 Task: Find a guest house in Mae Chan, Thailand for 6 guests from 7th to 15th July, with 3 bedrooms and a price range of ₹15,000 to ₹20,000.
Action: Mouse moved to (526, 113)
Screenshot: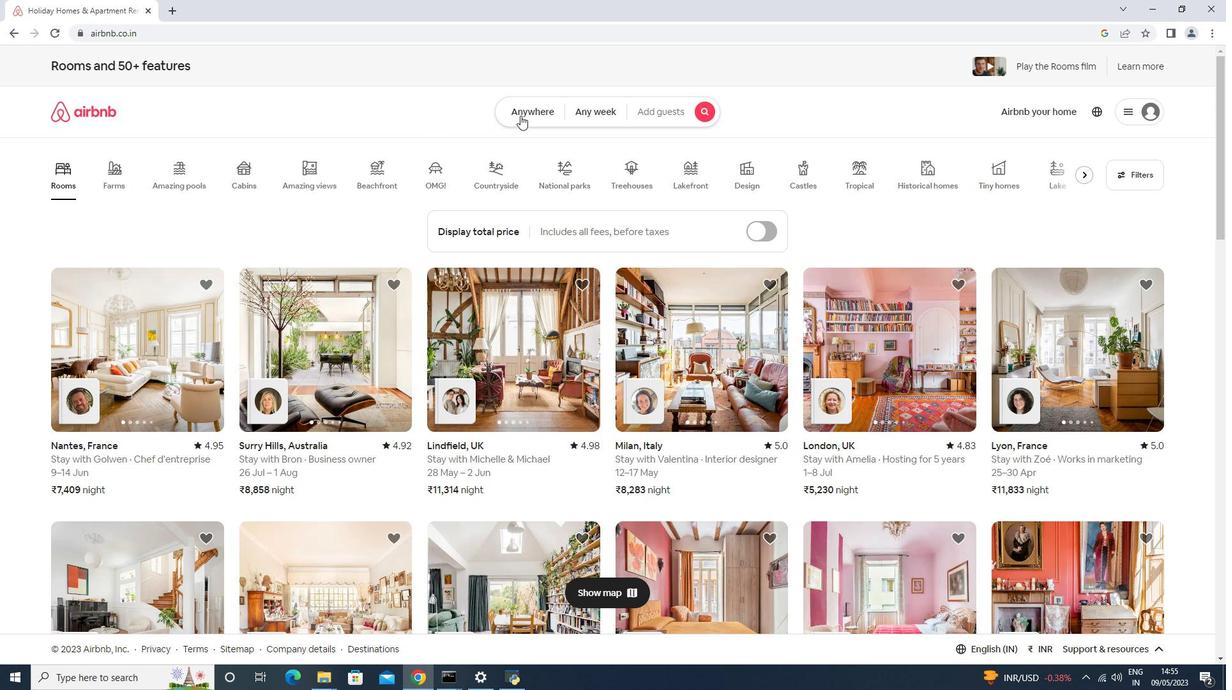 
Action: Mouse pressed left at (526, 113)
Screenshot: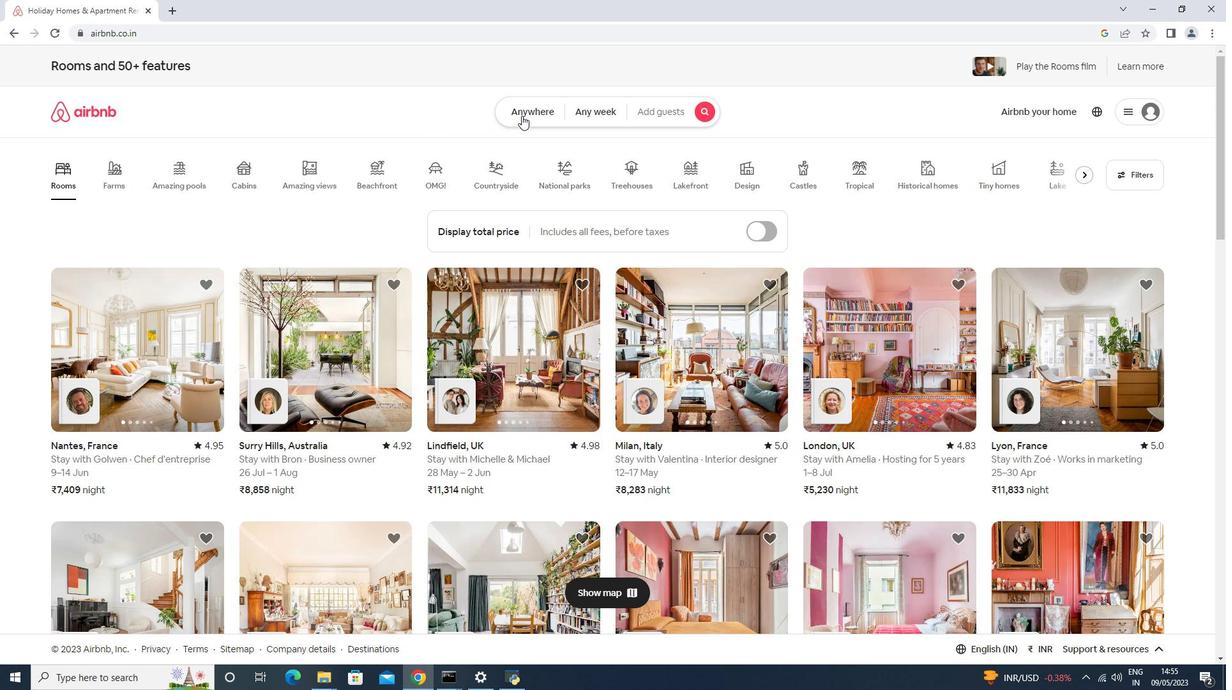 
Action: Mouse moved to (500, 147)
Screenshot: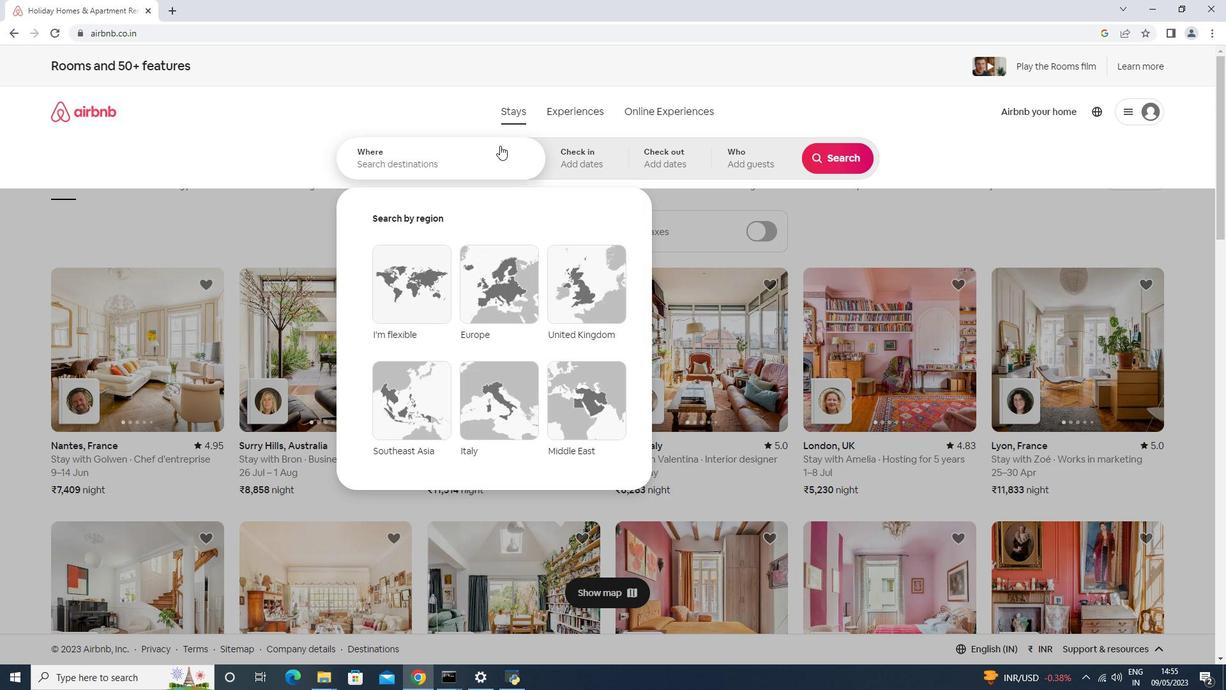 
Action: Mouse pressed left at (500, 147)
Screenshot: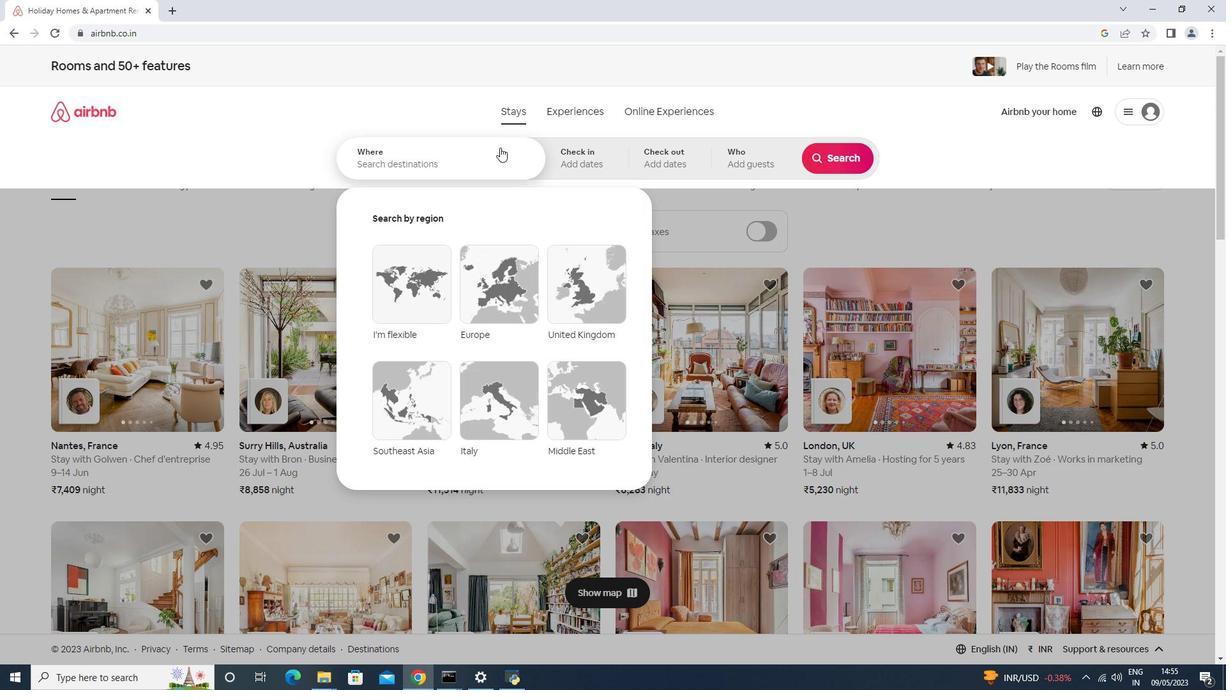 
Action: Key pressed <Key.shift>Mae<Key.space><Key.shift>Chan,<Key.space><Key.shift><Key.shift><Key.shift><Key.shift><Key.shift><Key.shift>Thailand<Key.enter>
Screenshot: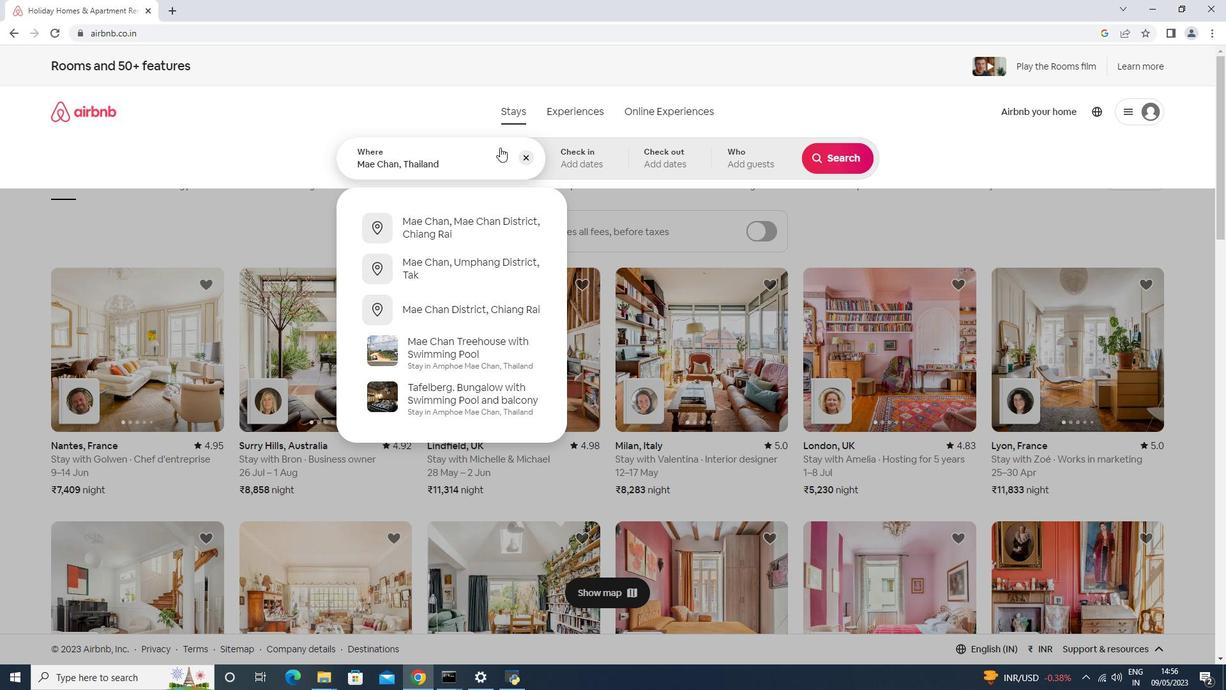 
Action: Mouse moved to (835, 261)
Screenshot: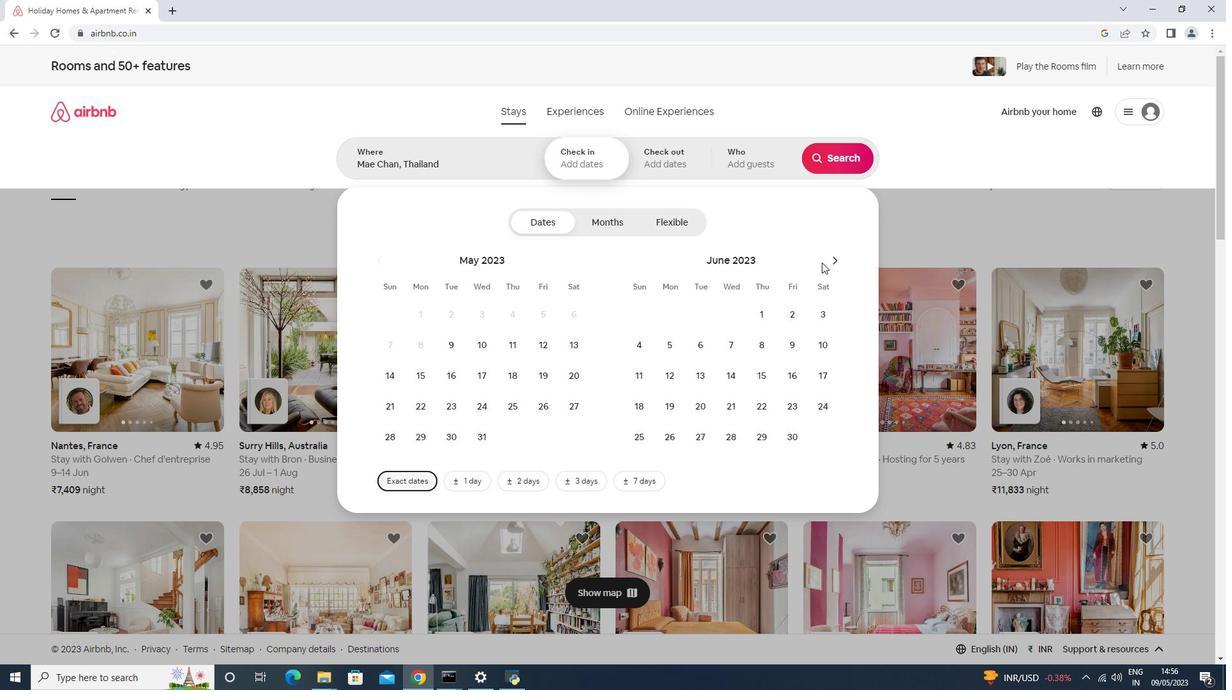 
Action: Mouse pressed left at (835, 261)
Screenshot: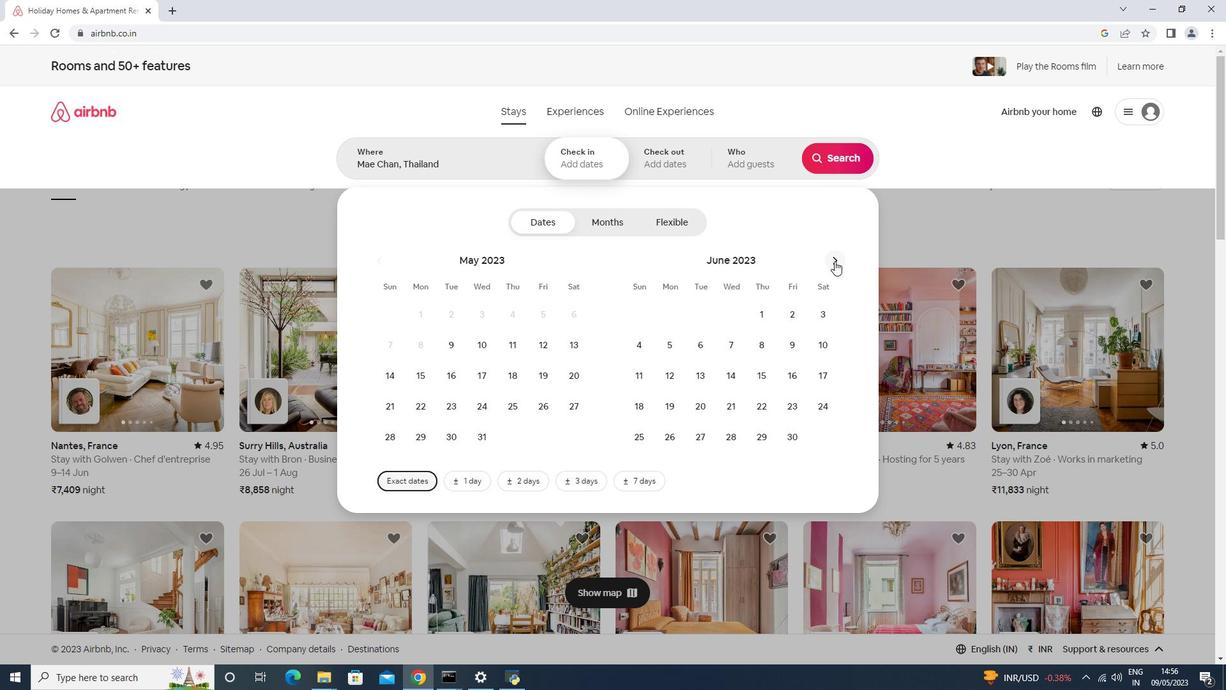 
Action: Mouse moved to (782, 341)
Screenshot: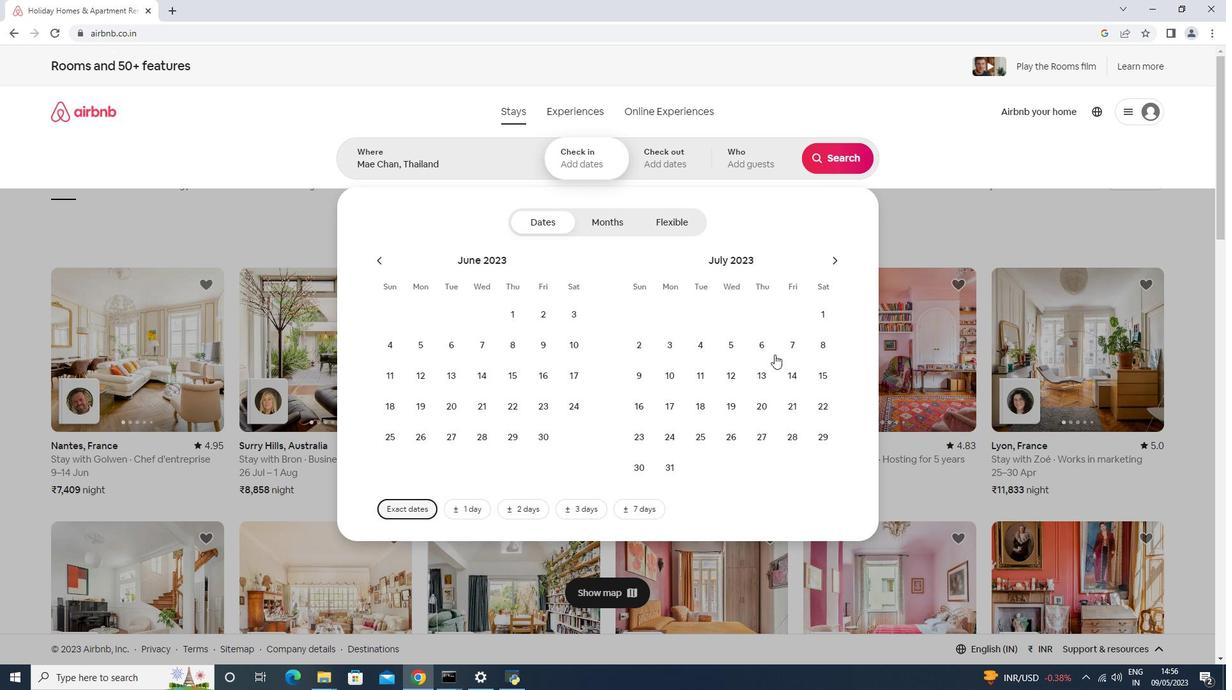 
Action: Mouse pressed left at (782, 341)
Screenshot: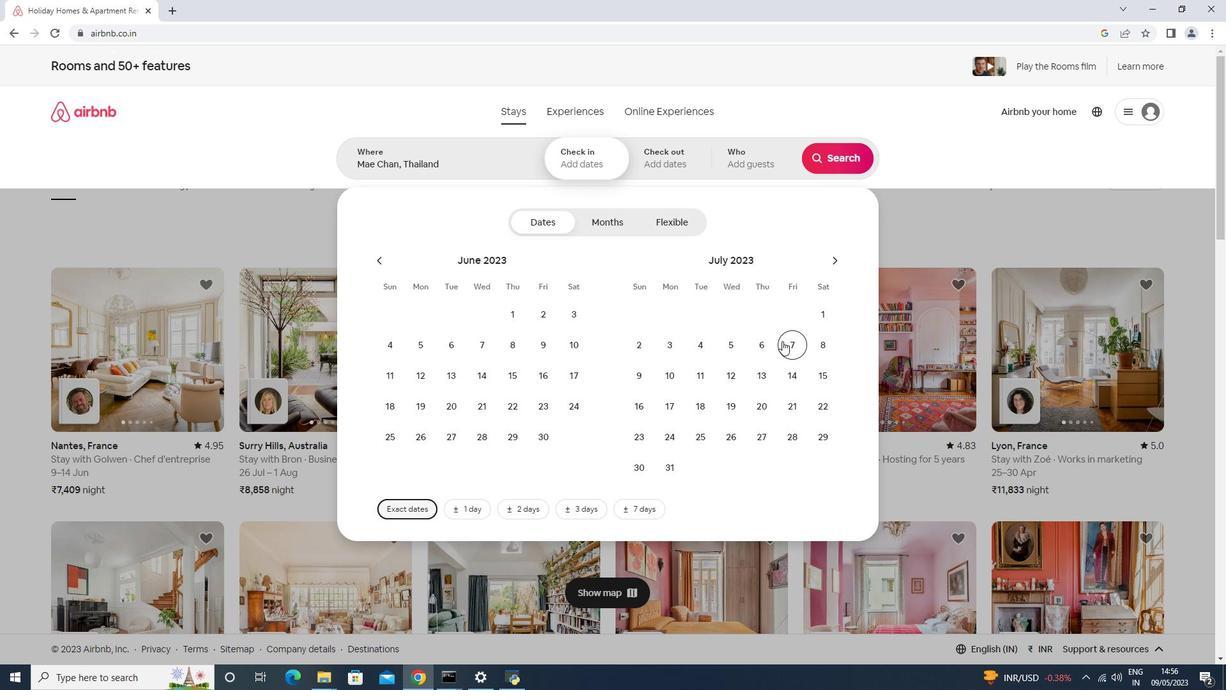 
Action: Mouse moved to (817, 370)
Screenshot: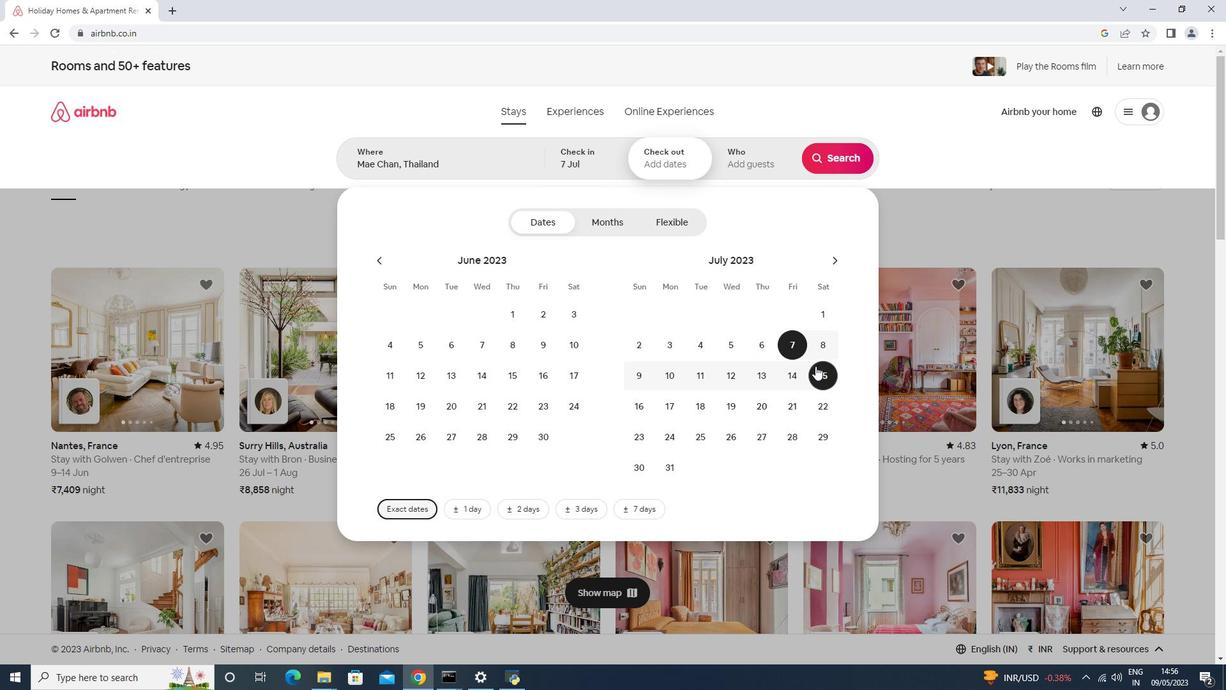 
Action: Mouse pressed left at (817, 370)
Screenshot: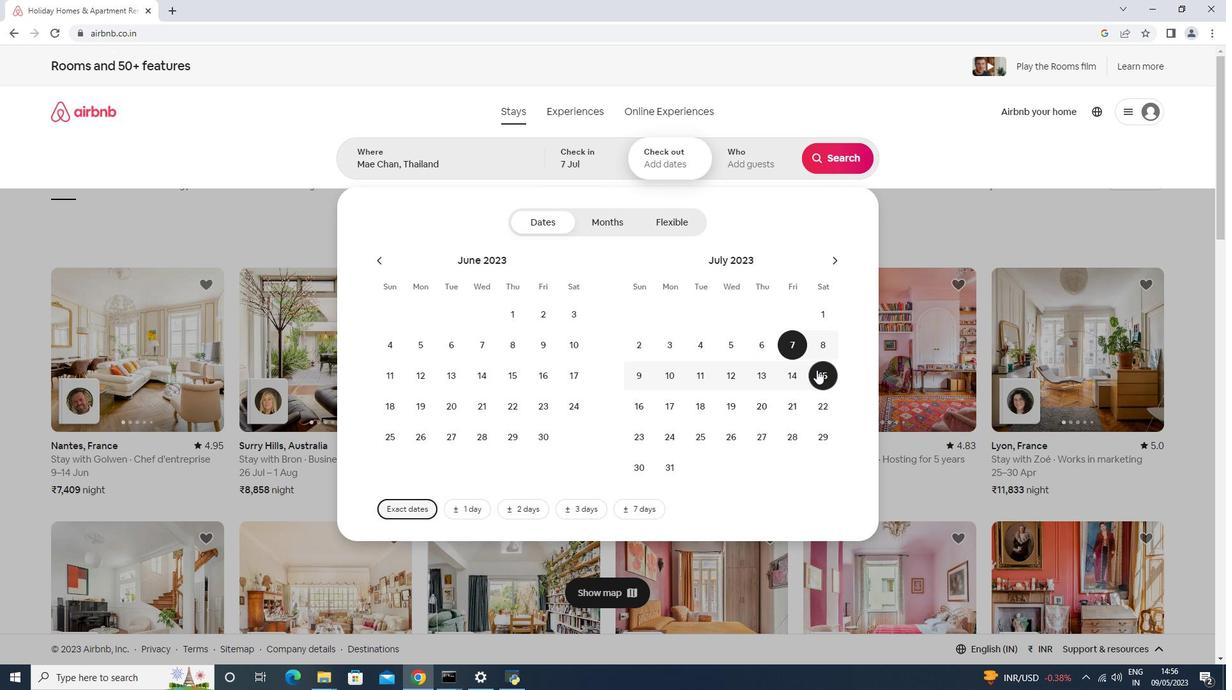 
Action: Mouse moved to (749, 154)
Screenshot: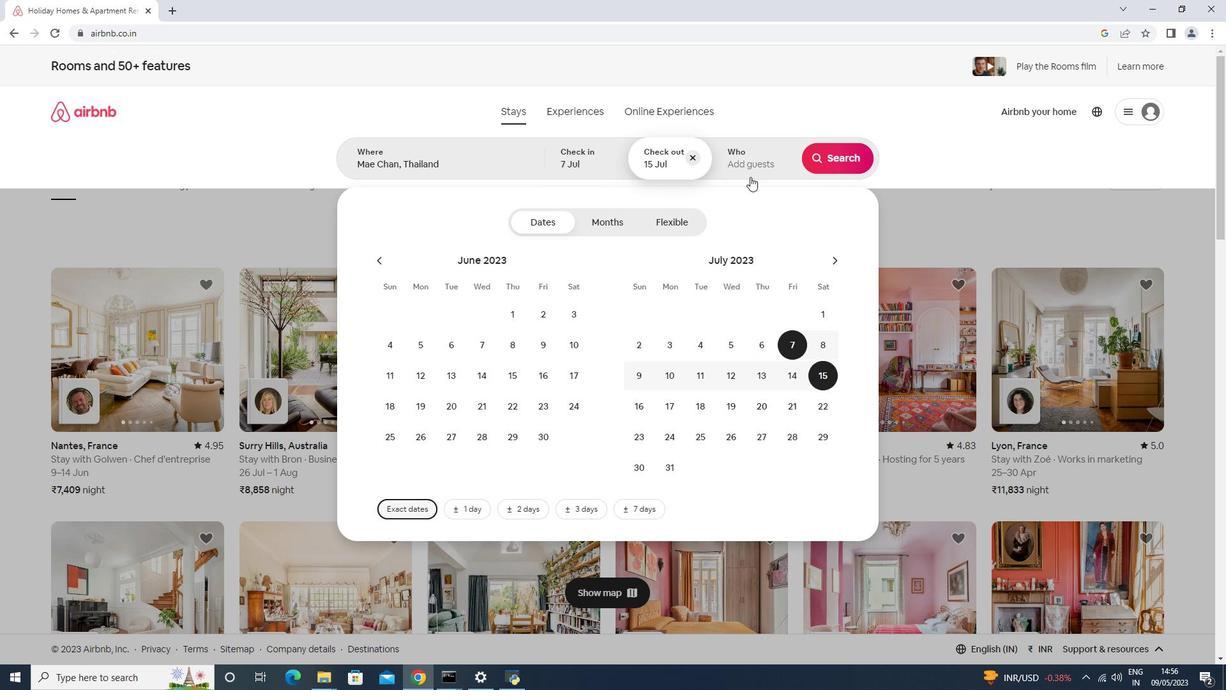 
Action: Mouse pressed left at (749, 154)
Screenshot: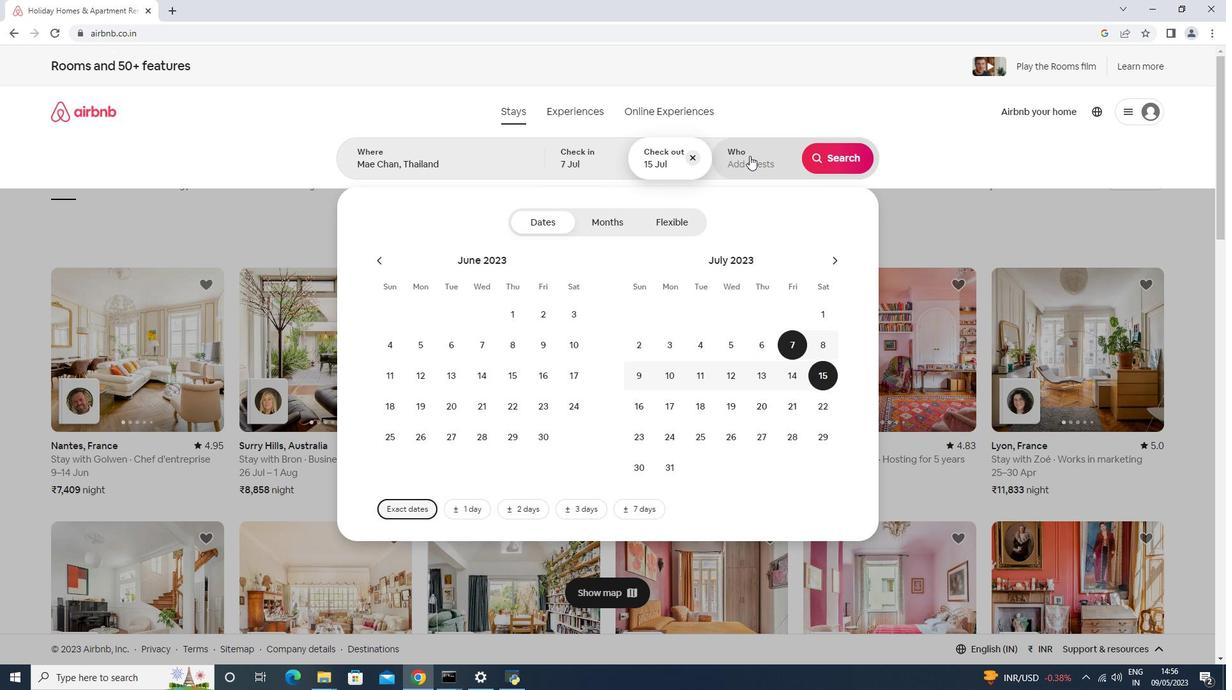 
Action: Mouse moved to (846, 226)
Screenshot: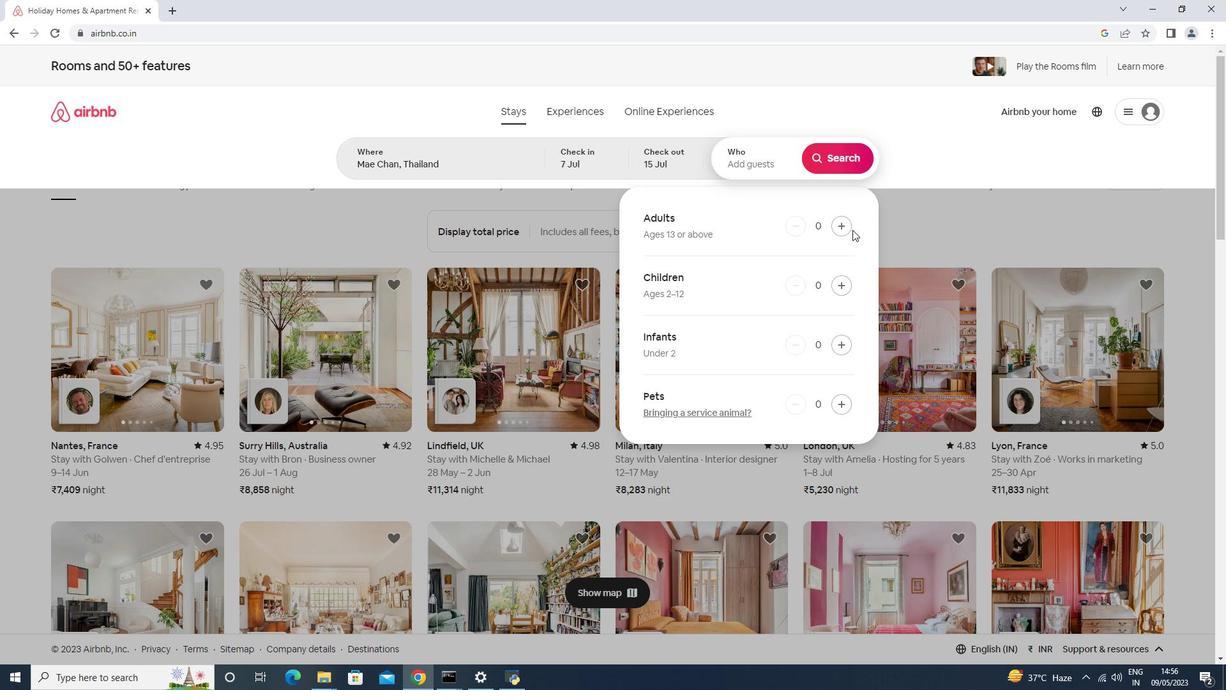 
Action: Mouse pressed left at (846, 226)
Screenshot: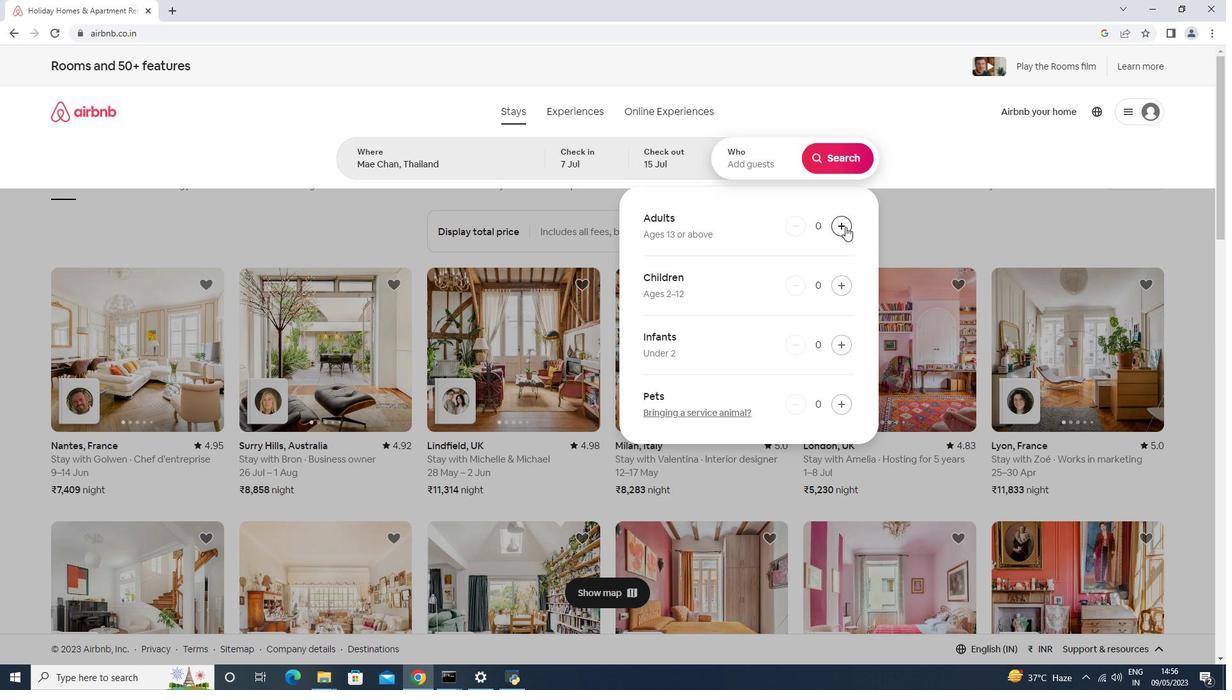 
Action: Mouse pressed left at (846, 226)
Screenshot: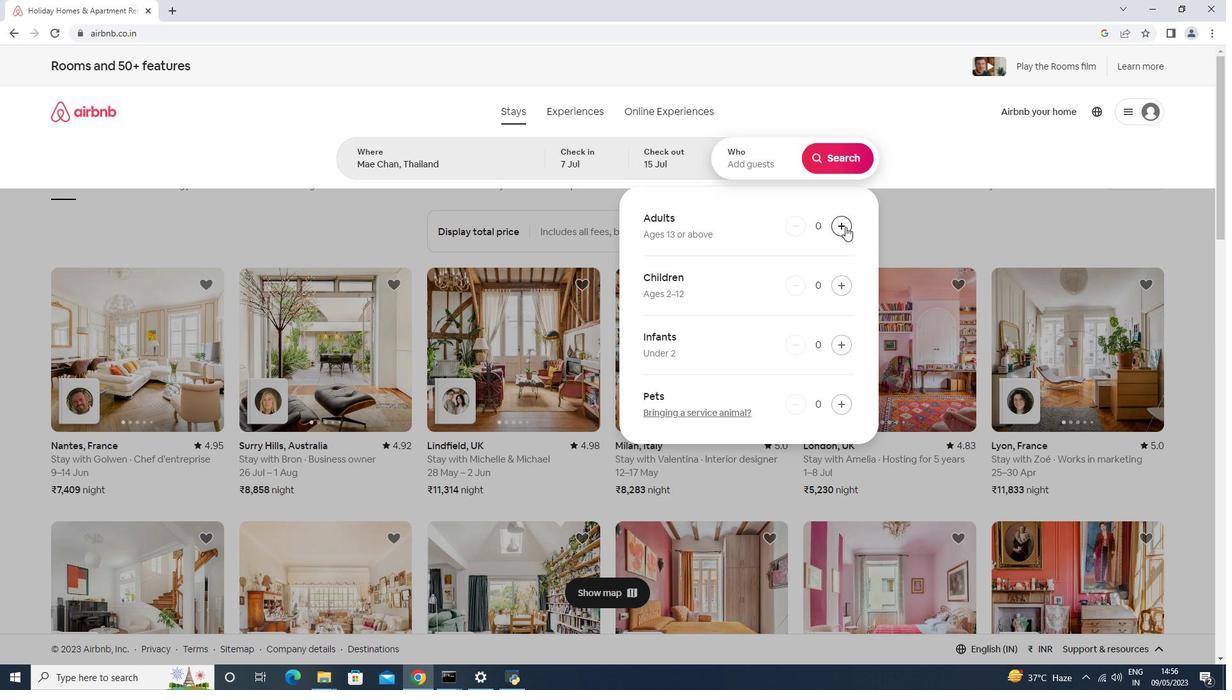 
Action: Mouse pressed left at (846, 226)
Screenshot: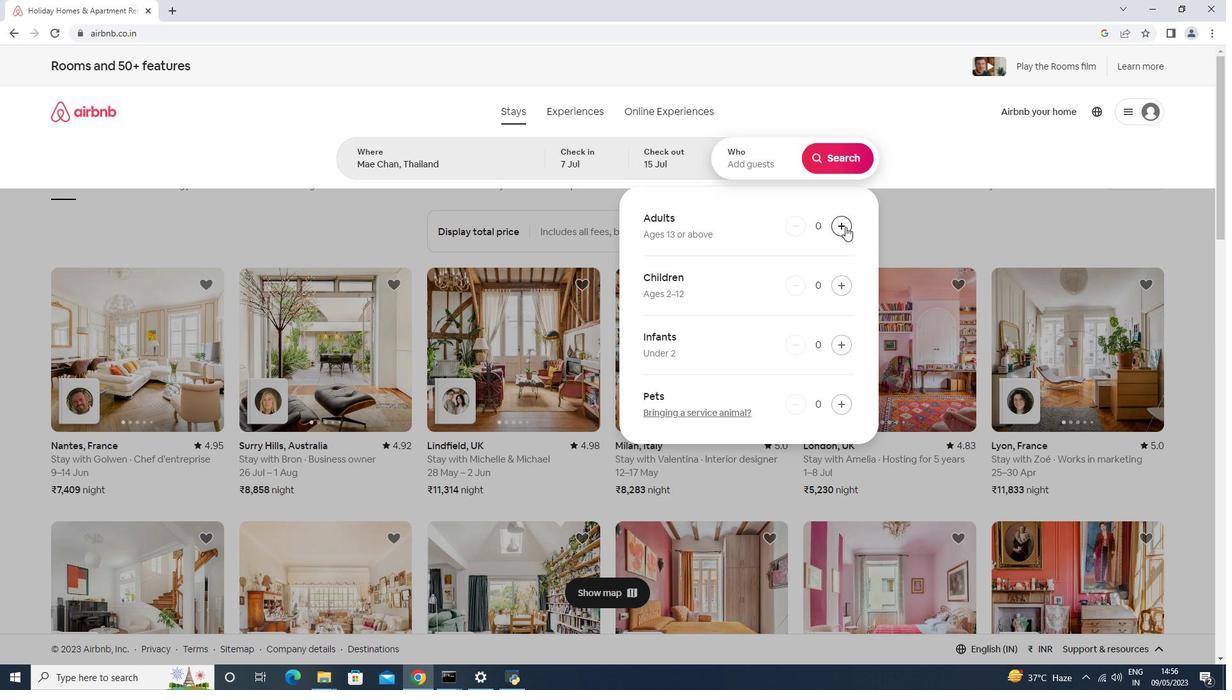 
Action: Mouse pressed left at (846, 226)
Screenshot: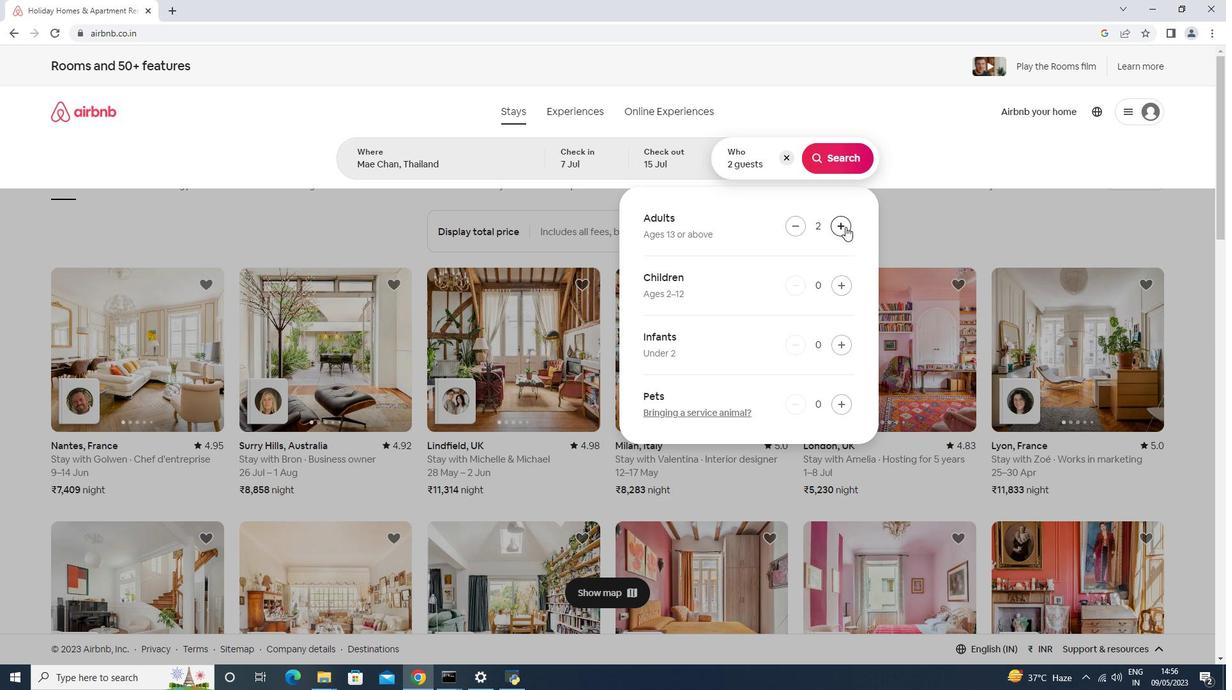 
Action: Mouse pressed left at (846, 226)
Screenshot: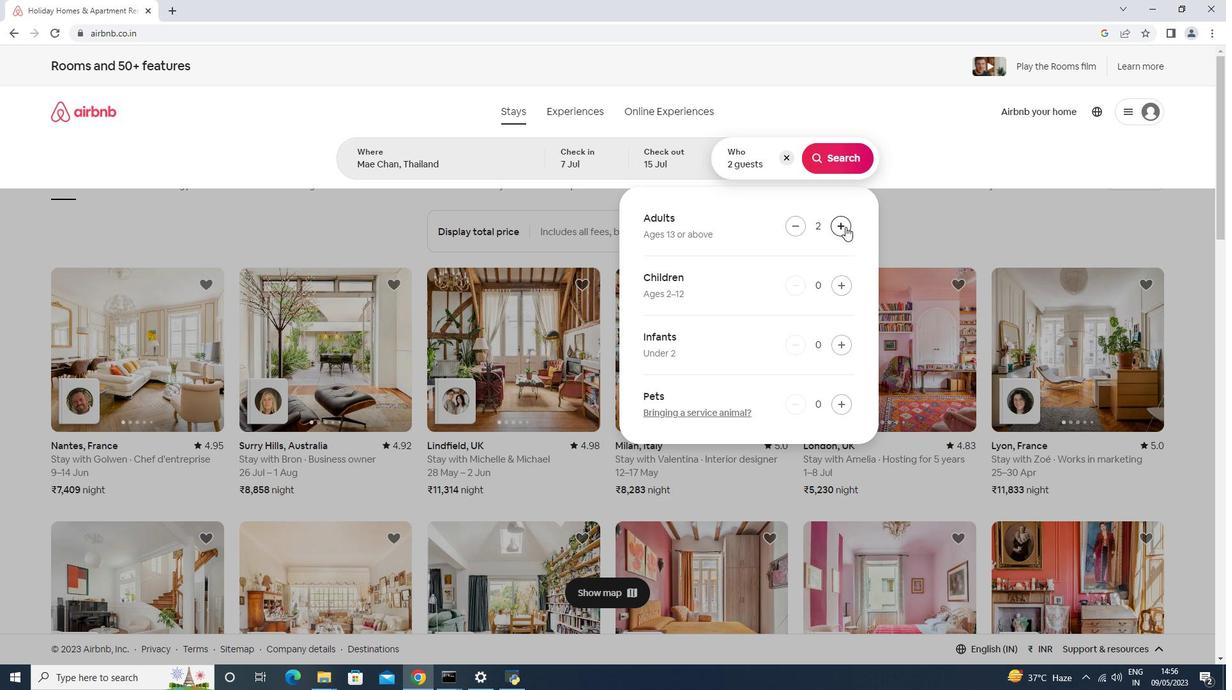 
Action: Mouse pressed left at (846, 226)
Screenshot: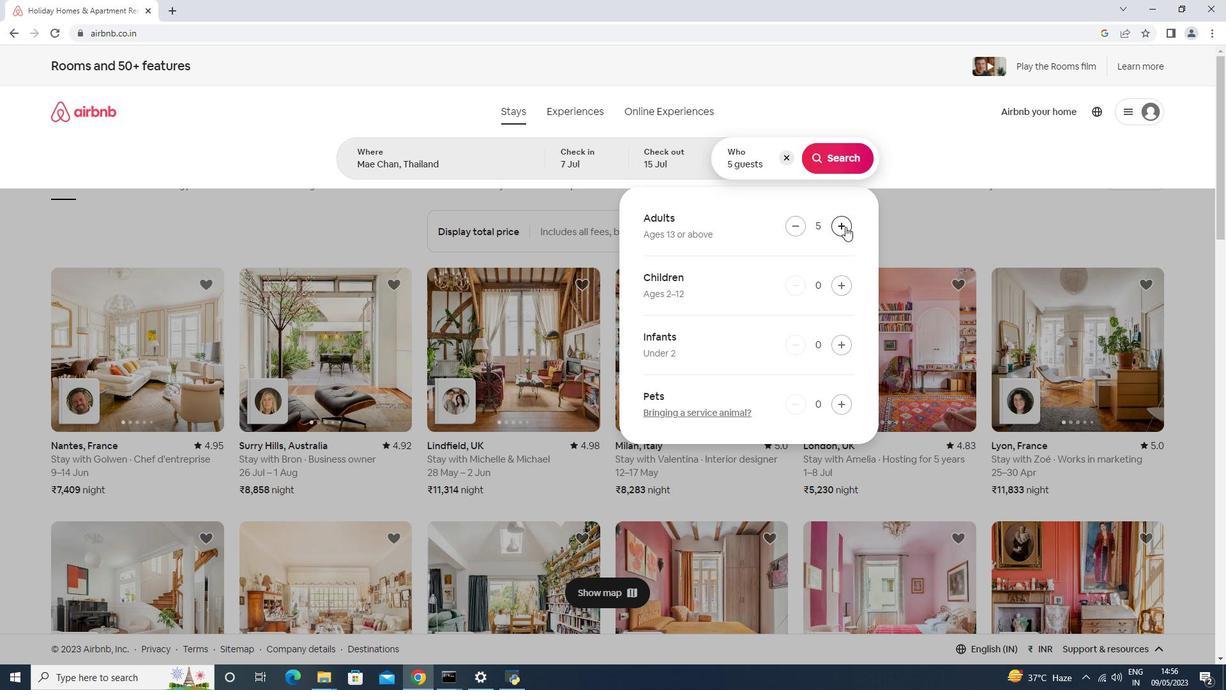 
Action: Mouse moved to (856, 152)
Screenshot: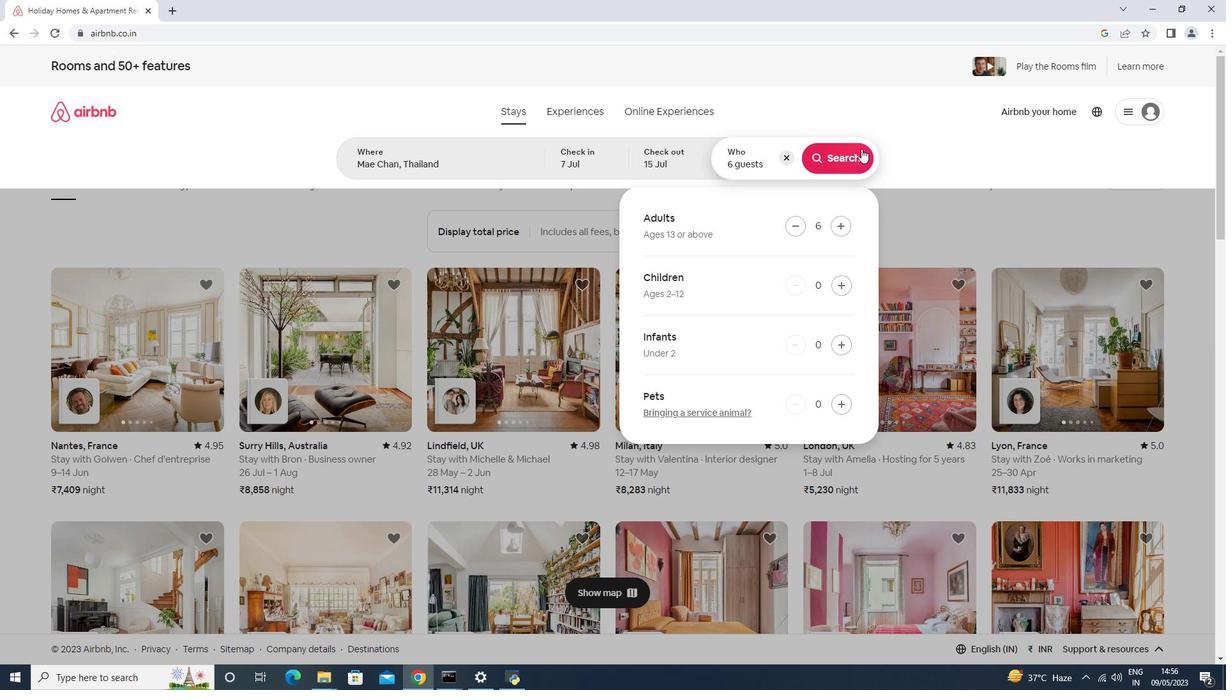 
Action: Mouse pressed left at (856, 152)
Screenshot: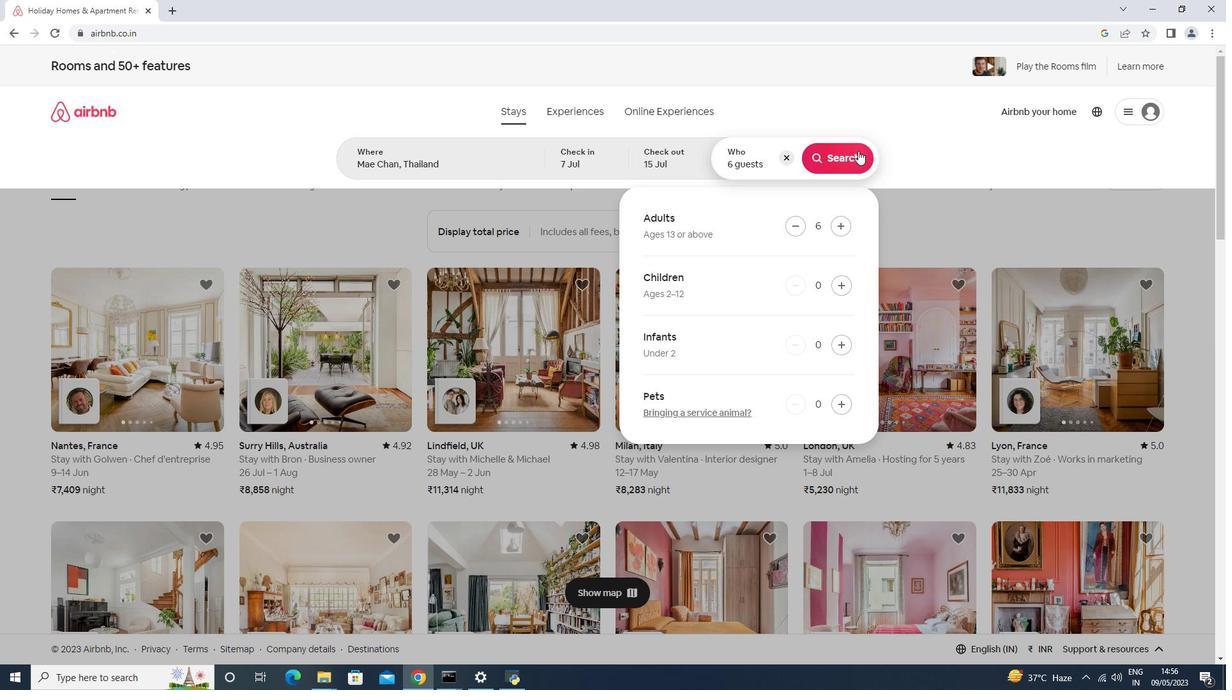 
Action: Mouse moved to (1167, 114)
Screenshot: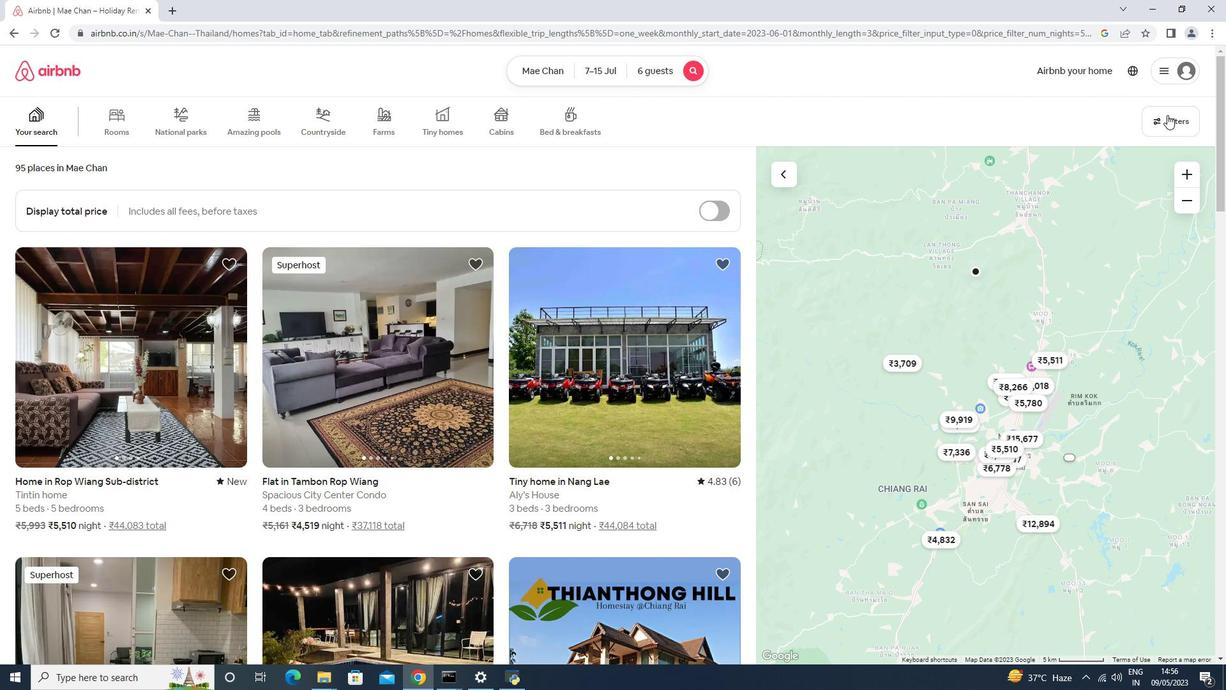 
Action: Mouse pressed left at (1167, 114)
Screenshot: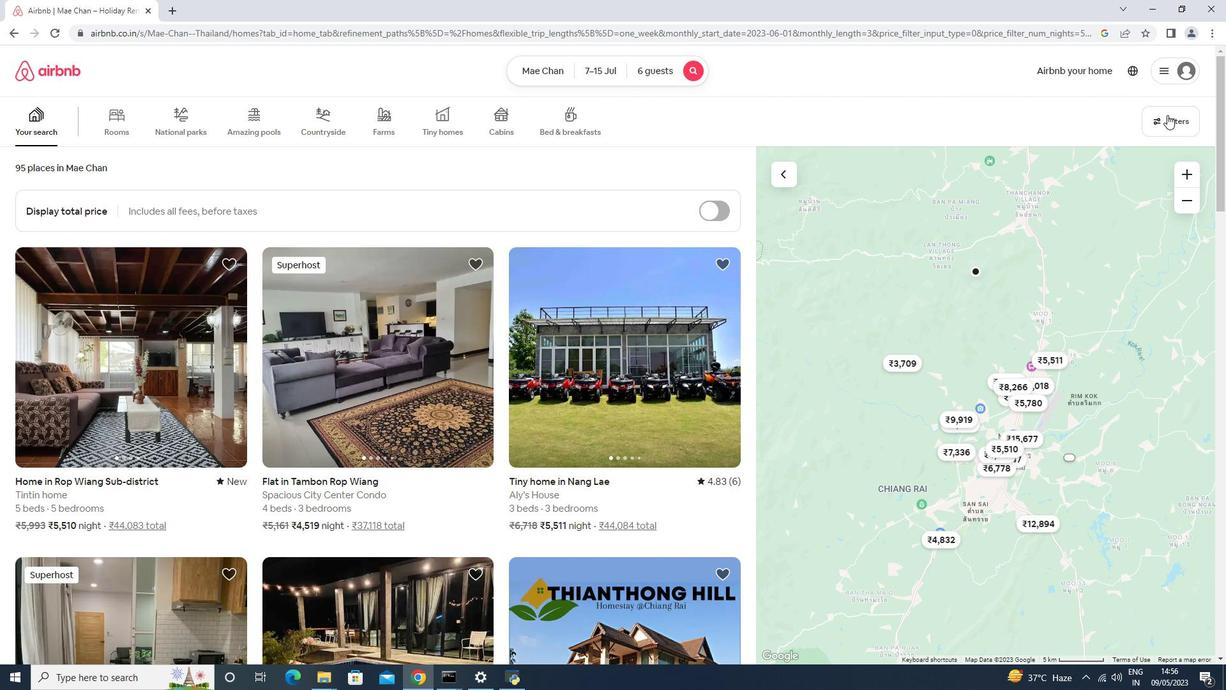 
Action: Mouse moved to (506, 430)
Screenshot: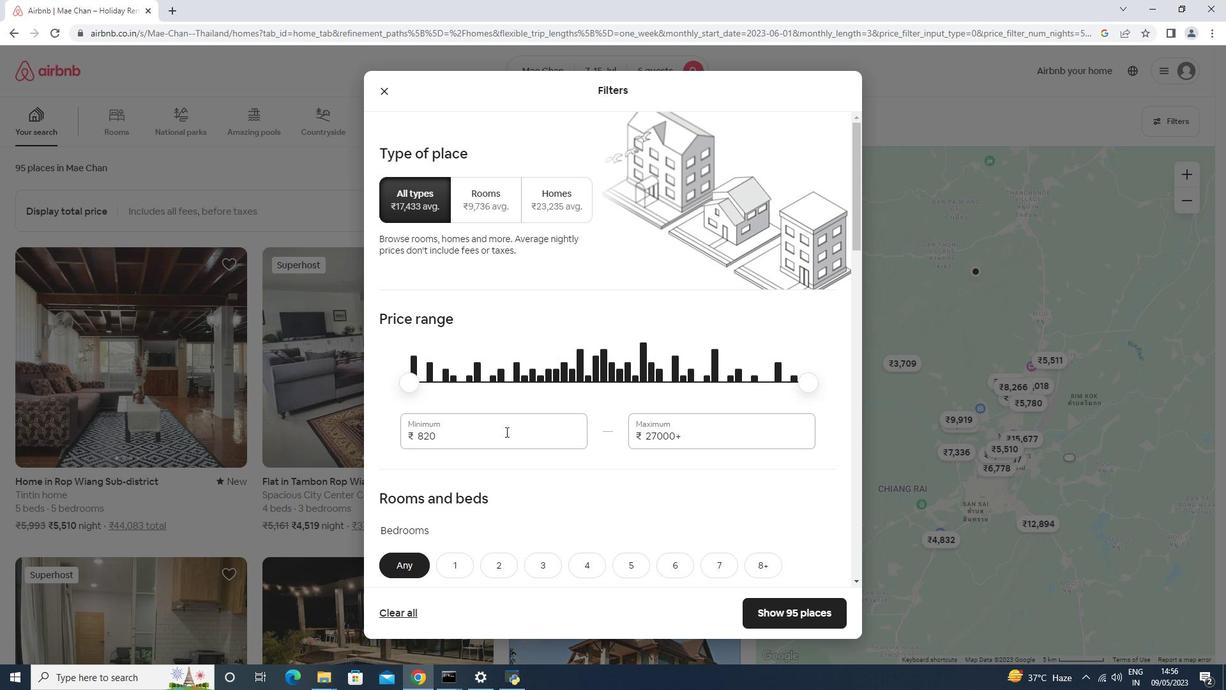 
Action: Mouse pressed left at (506, 430)
Screenshot: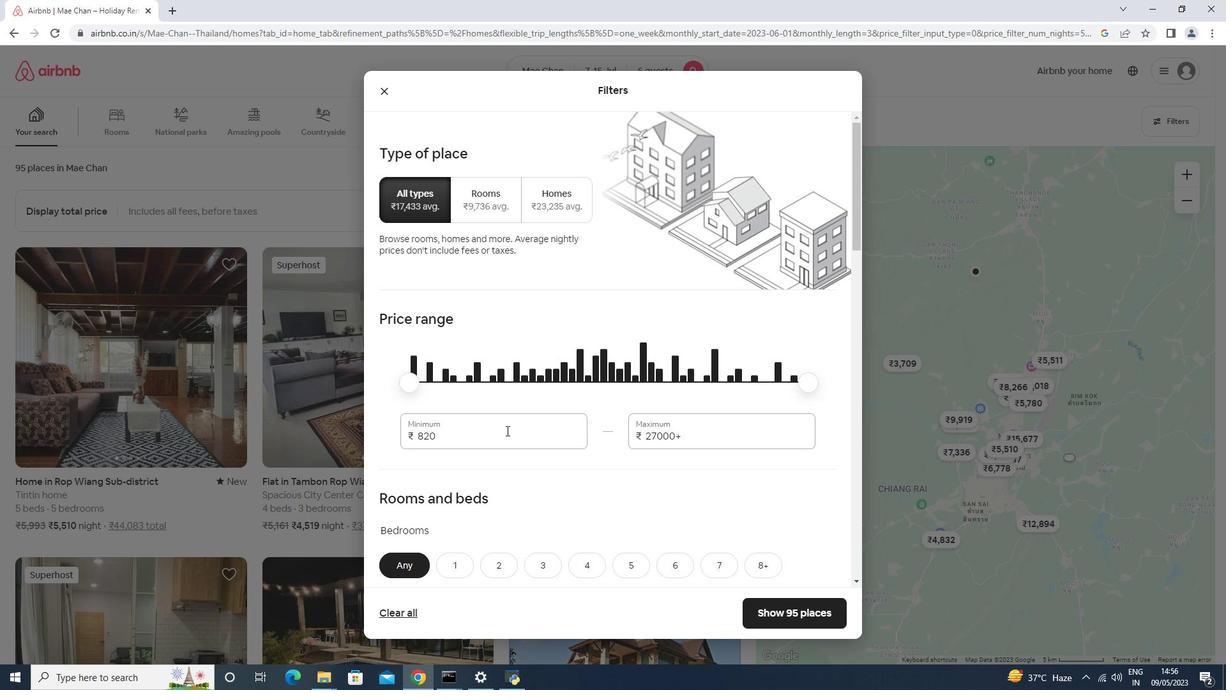 
Action: Key pressed <Key.backspace><Key.backspace>
Screenshot: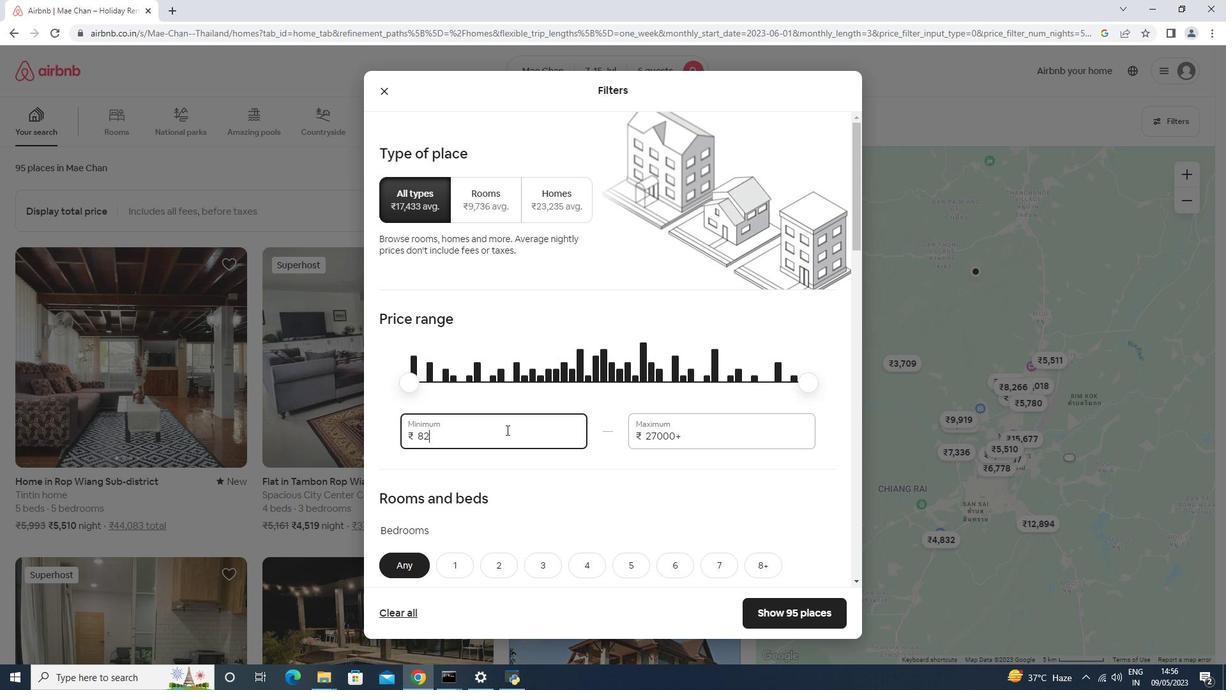 
Action: Mouse moved to (506, 429)
Screenshot: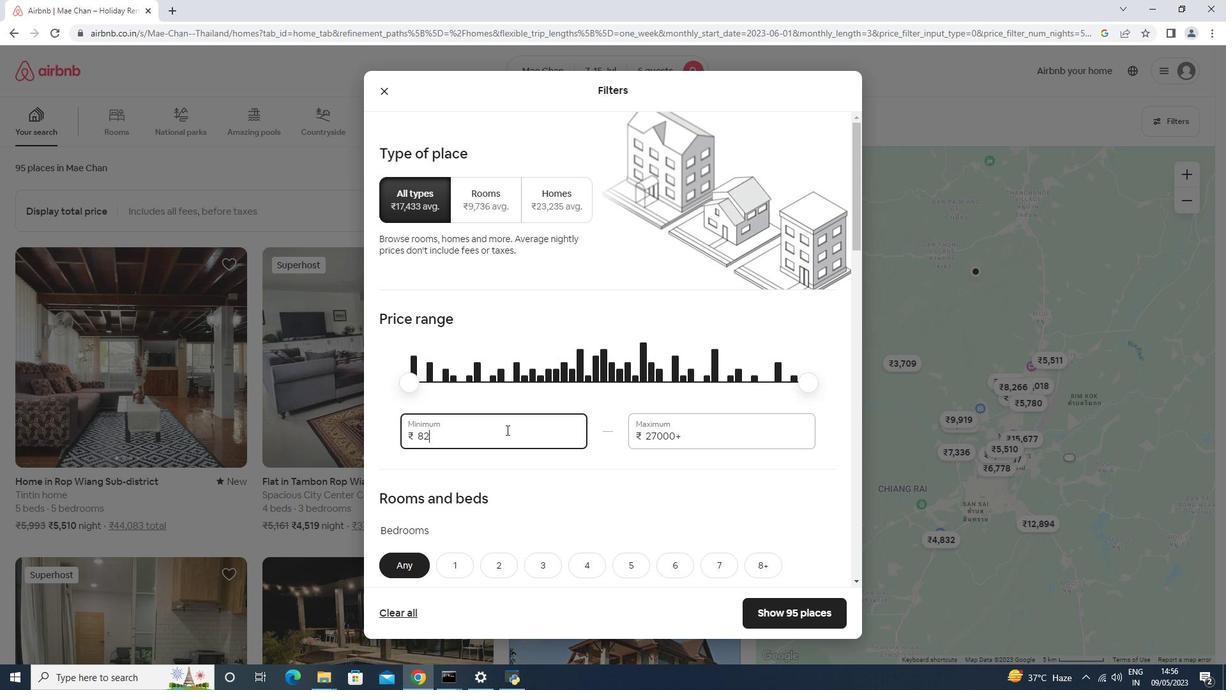 
Action: Key pressed <Key.backspace>15000<Key.tab>20000
Screenshot: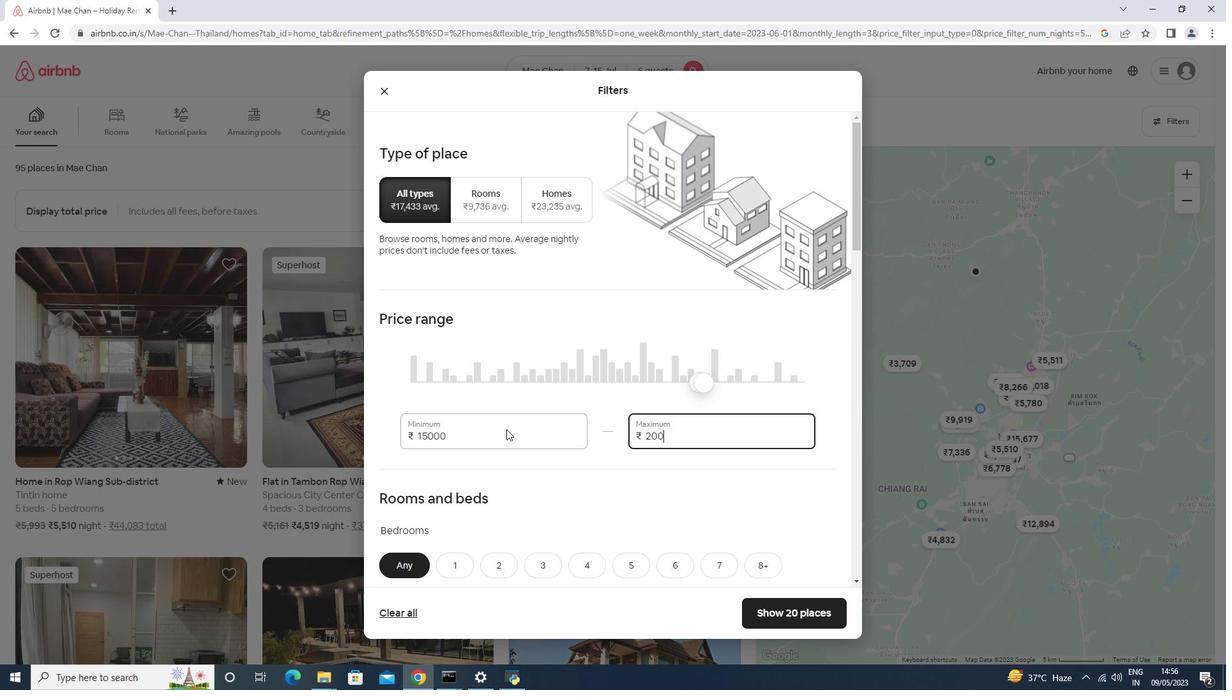 
Action: Mouse scrolled (506, 428) with delta (0, 0)
Screenshot: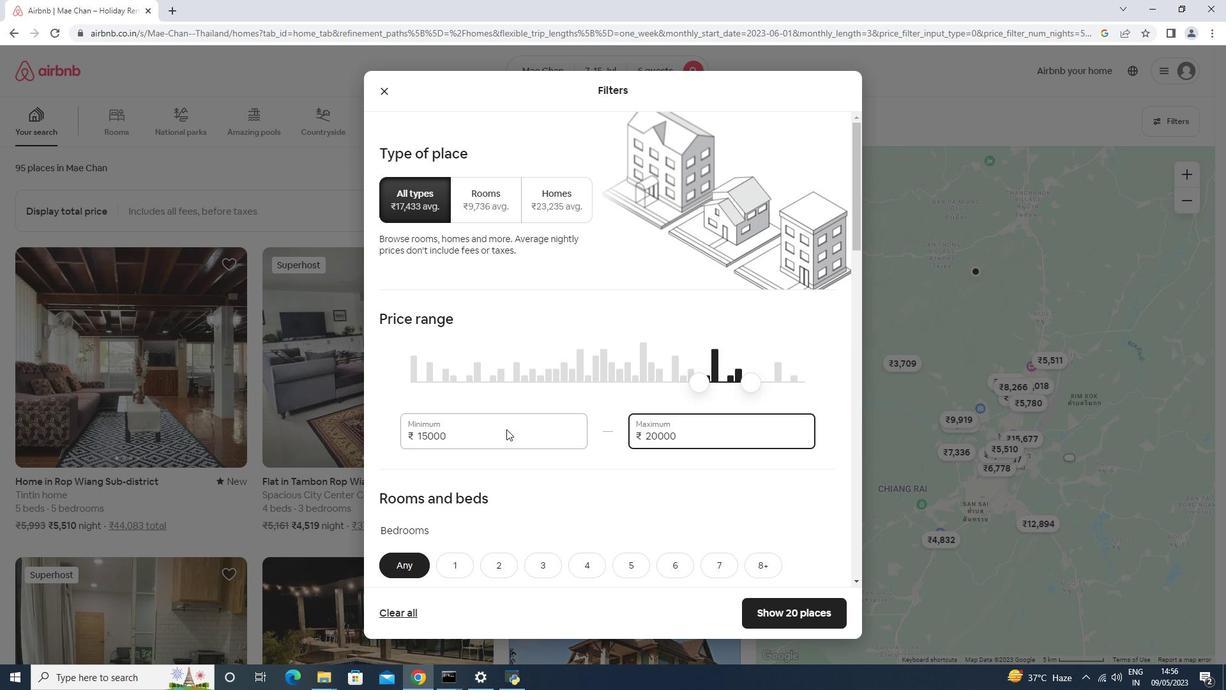 
Action: Mouse scrolled (506, 428) with delta (0, 0)
Screenshot: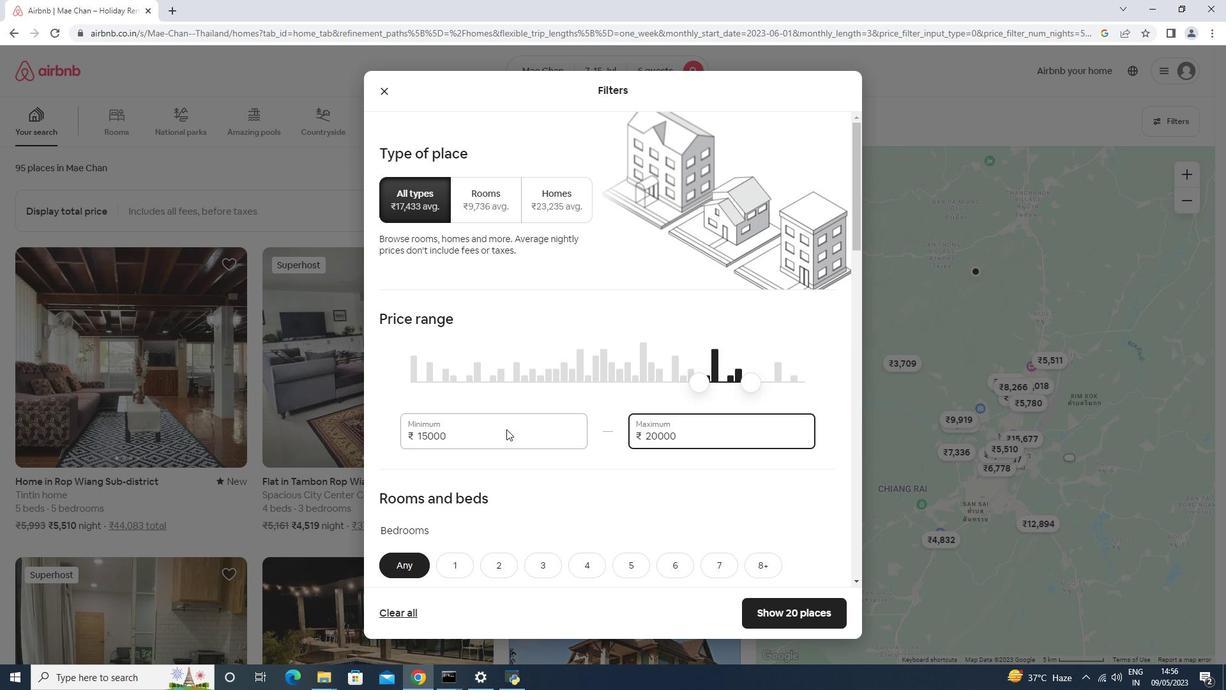 
Action: Mouse scrolled (506, 428) with delta (0, 0)
Screenshot: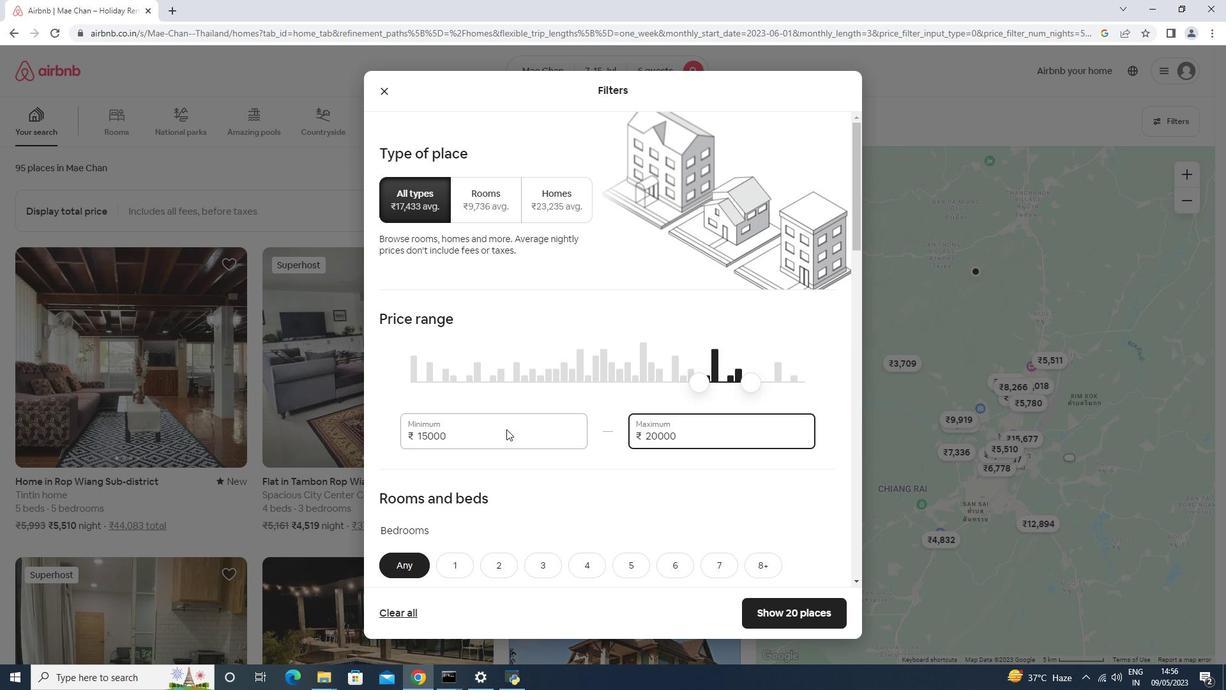 
Action: Mouse scrolled (506, 428) with delta (0, 0)
Screenshot: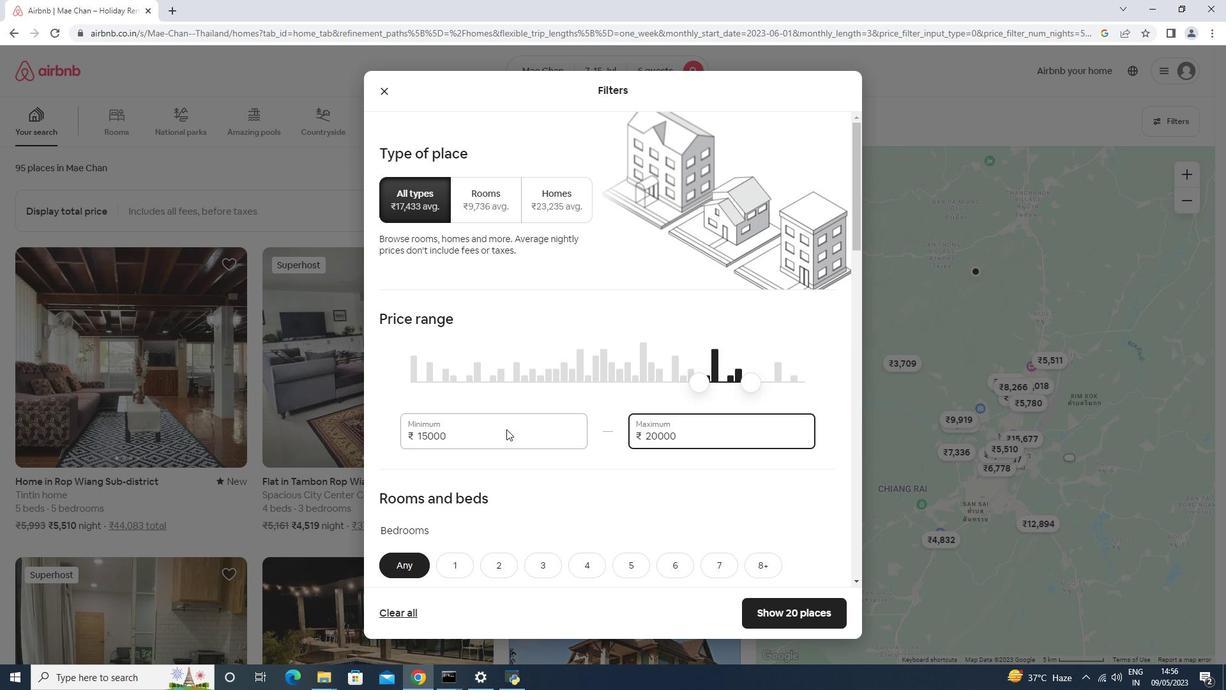 
Action: Mouse scrolled (506, 428) with delta (0, 0)
Screenshot: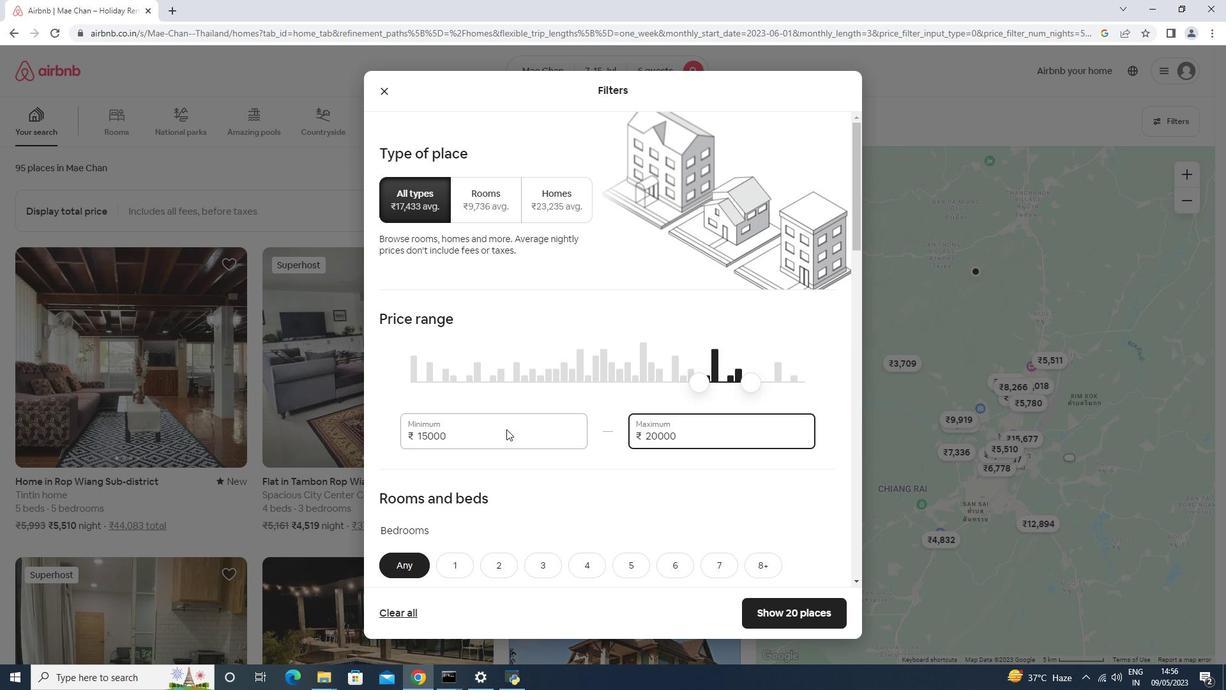 
Action: Mouse moved to (543, 256)
Screenshot: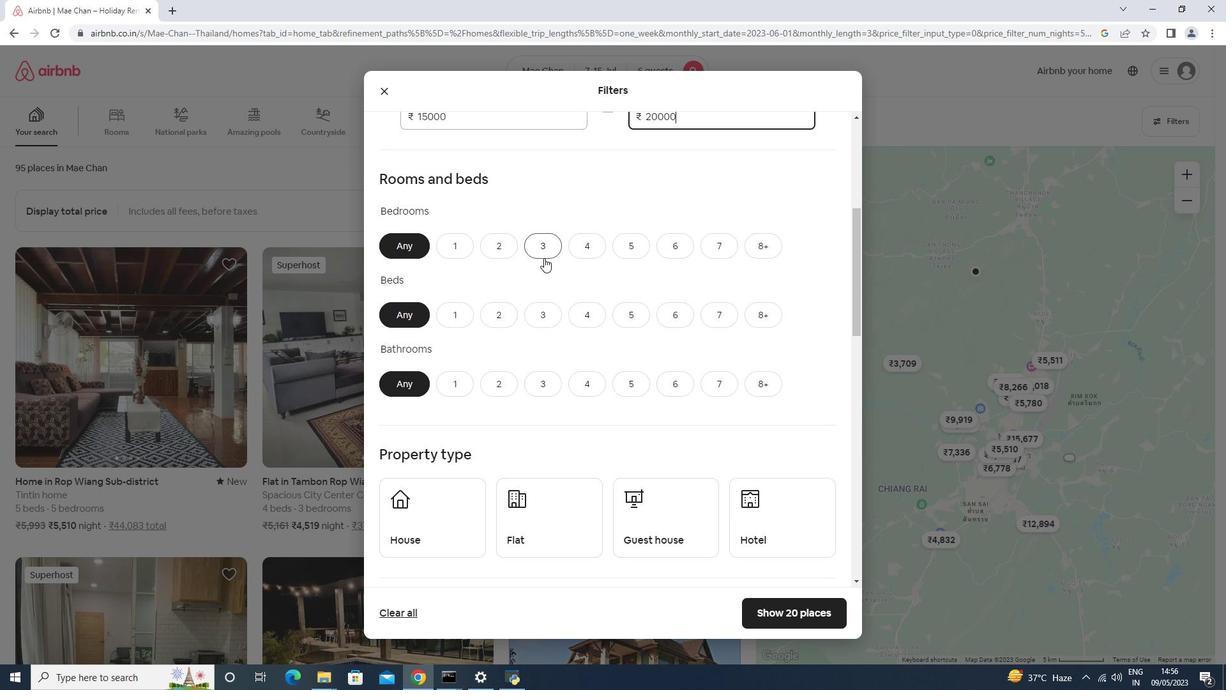 
Action: Mouse pressed left at (543, 256)
Screenshot: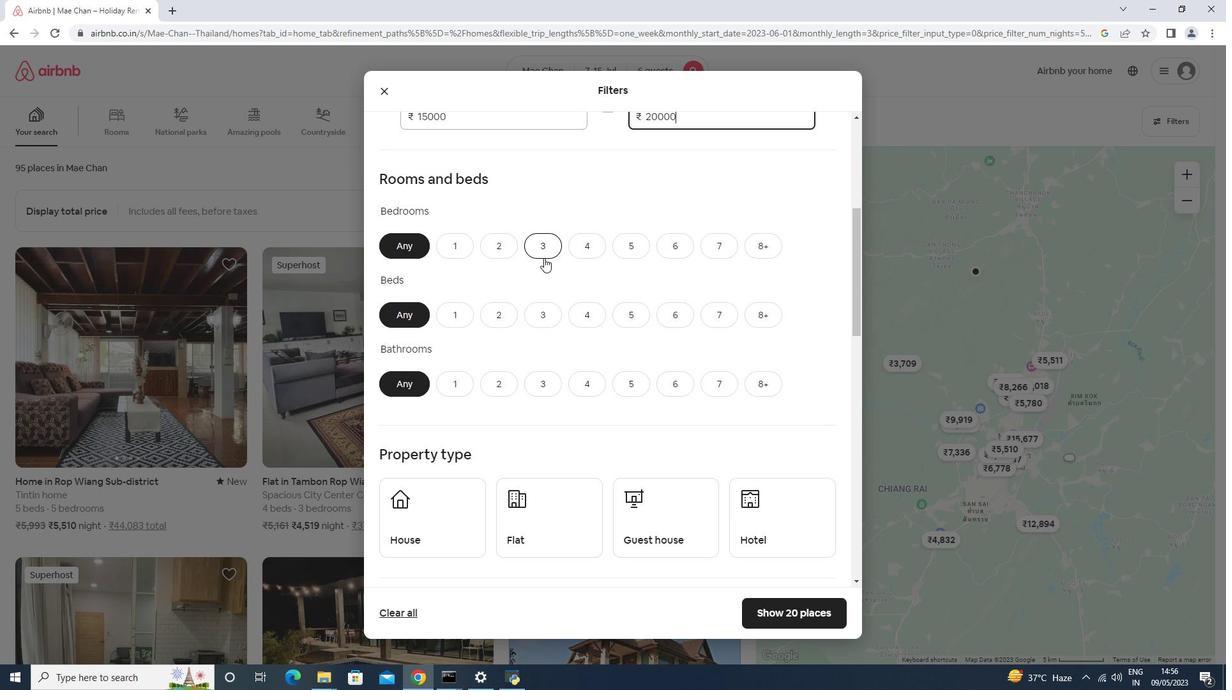 
Action: Mouse moved to (545, 313)
Screenshot: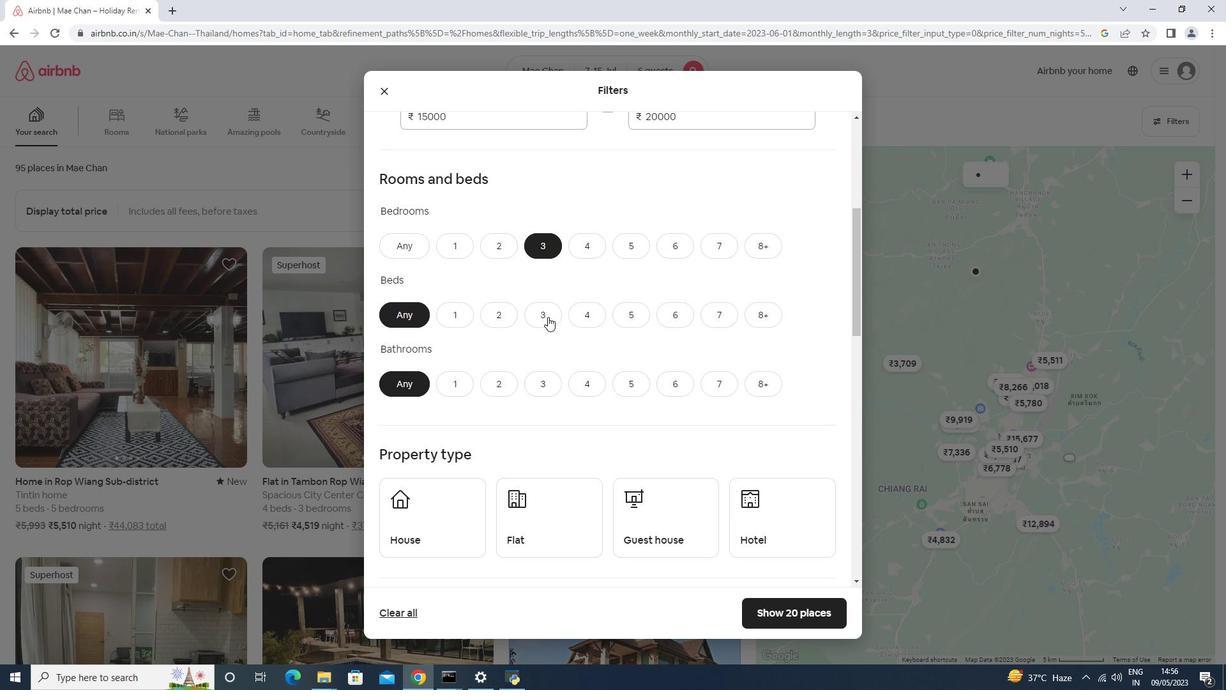 
Action: Mouse pressed left at (545, 313)
Screenshot: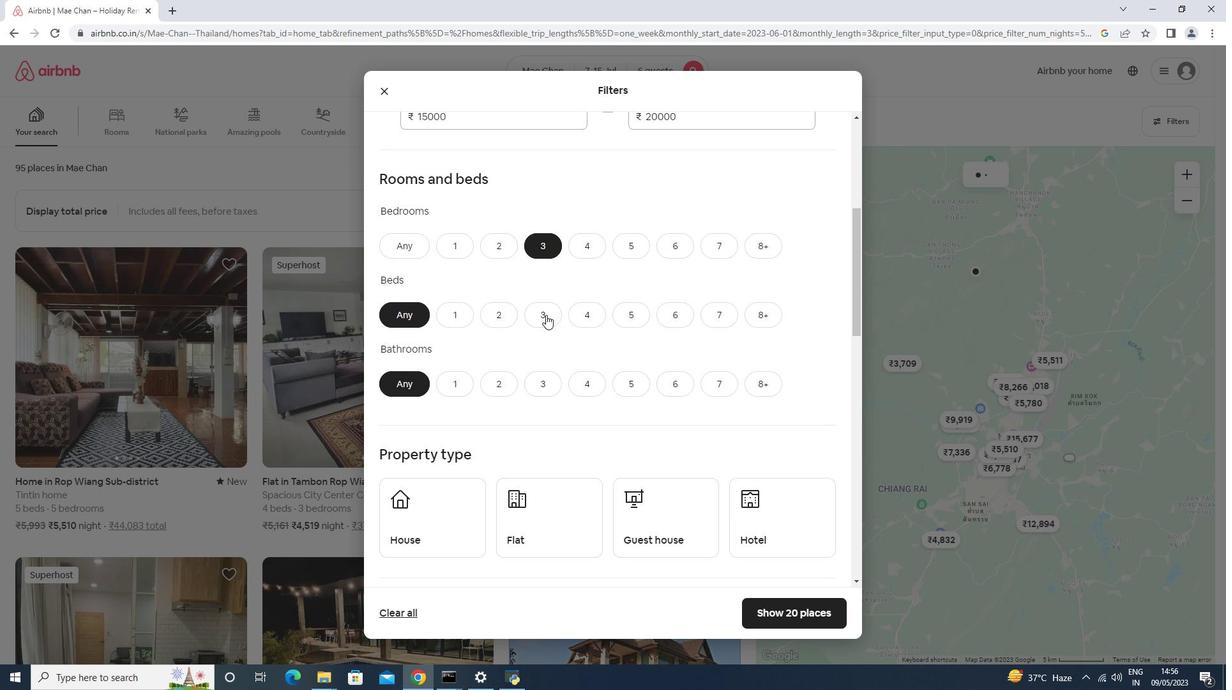
Action: Mouse moved to (550, 384)
Screenshot: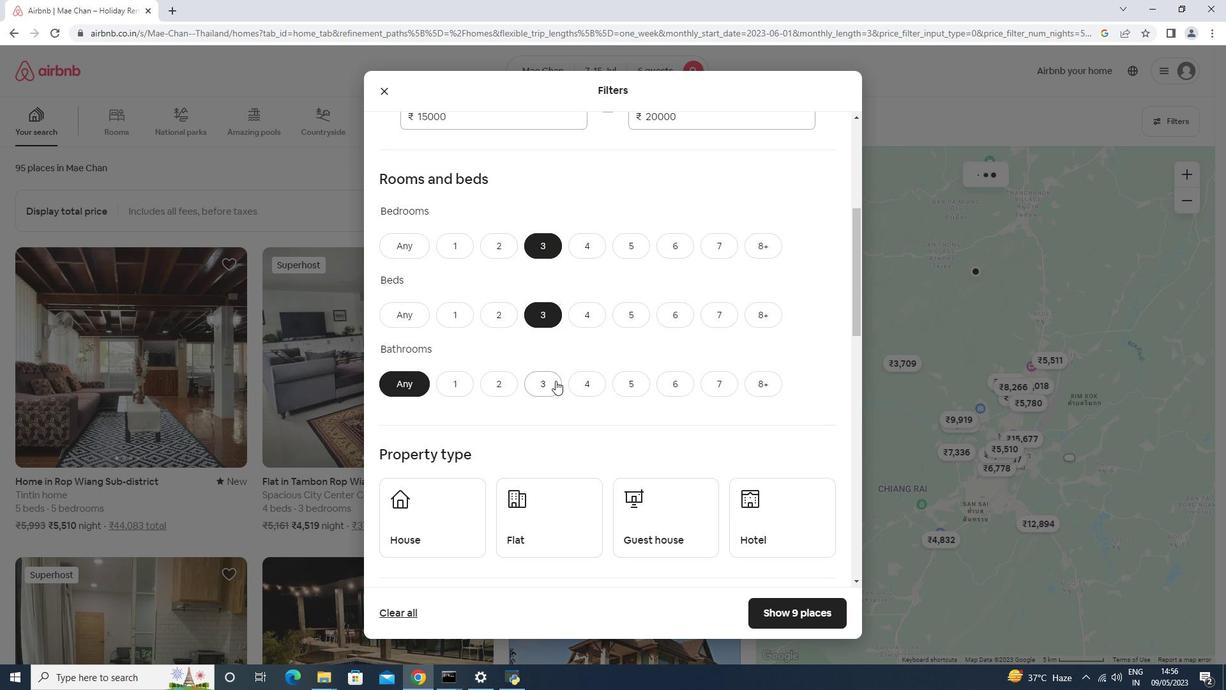 
Action: Mouse pressed left at (550, 384)
Screenshot: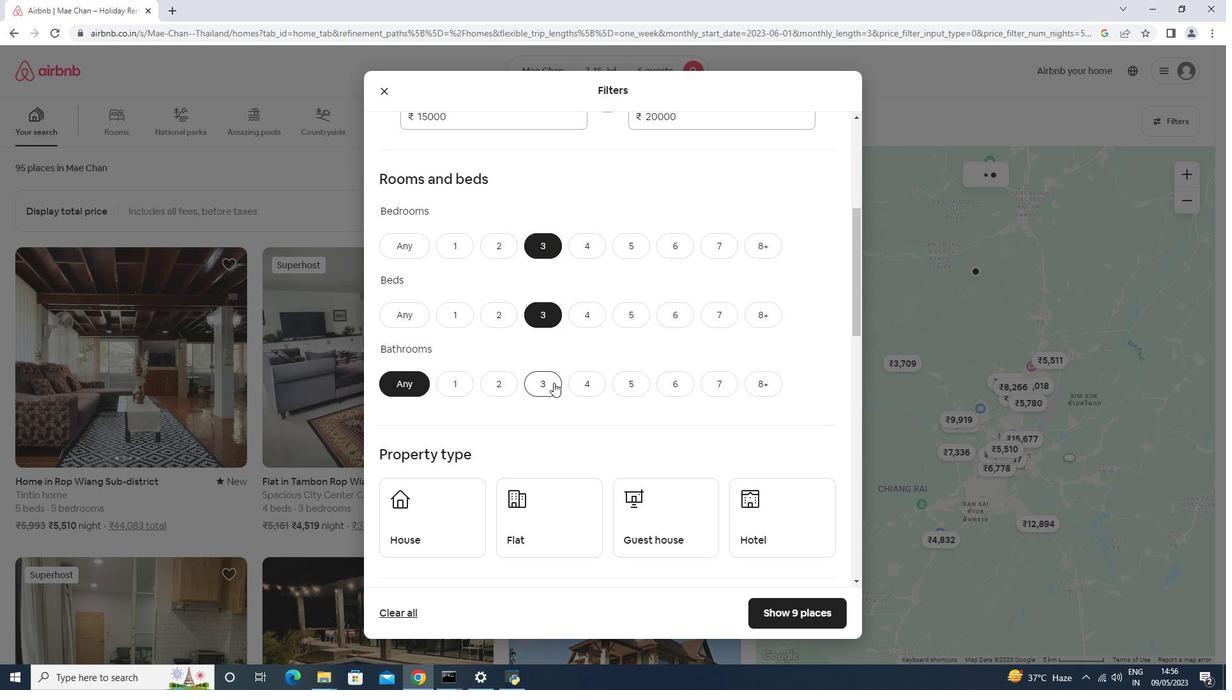 
Action: Mouse scrolled (550, 384) with delta (0, 0)
Screenshot: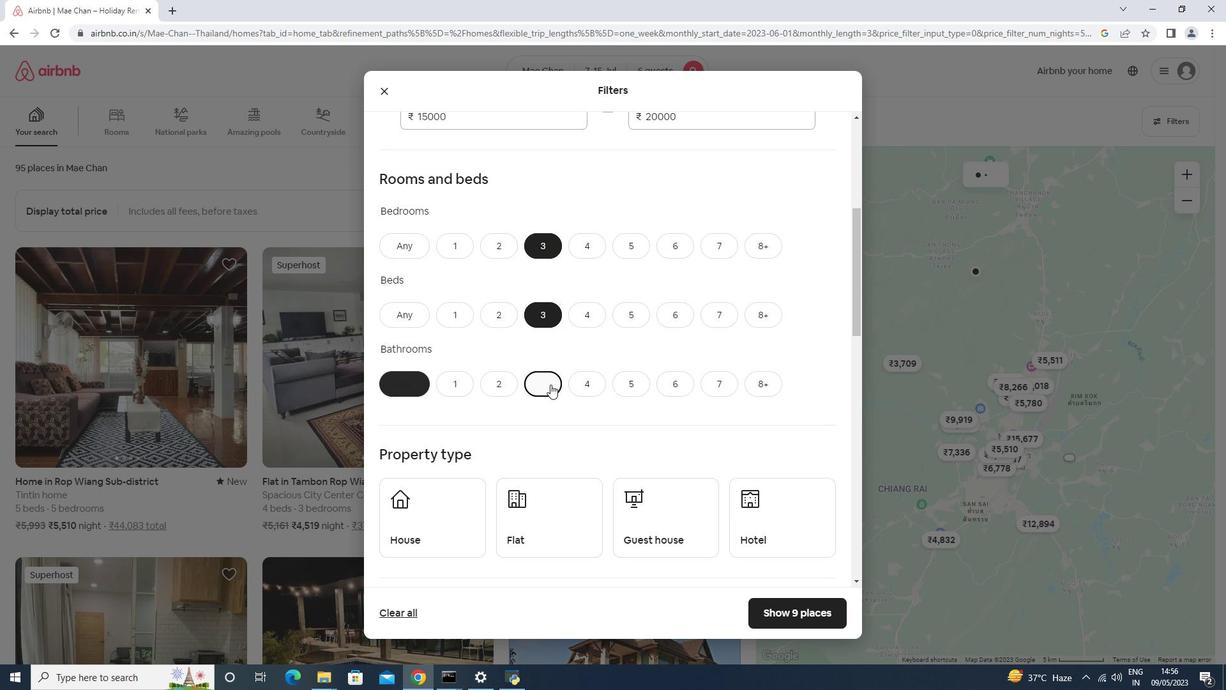 
Action: Mouse scrolled (550, 384) with delta (0, 0)
Screenshot: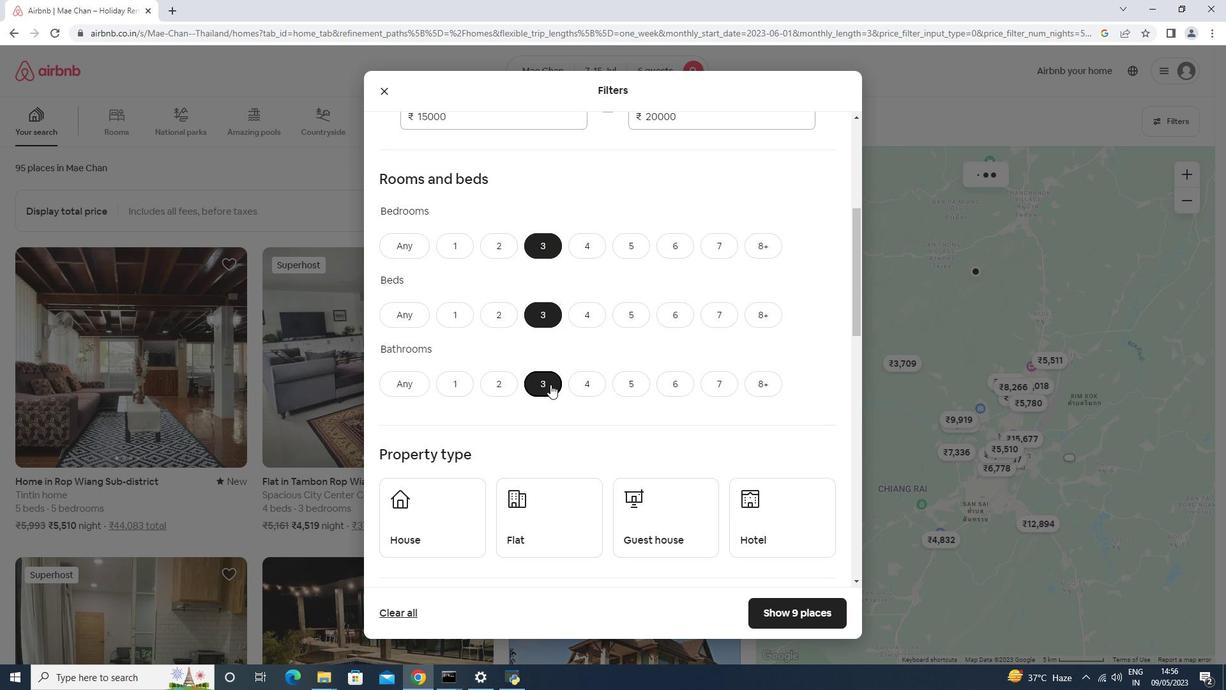 
Action: Mouse scrolled (550, 384) with delta (0, 0)
Screenshot: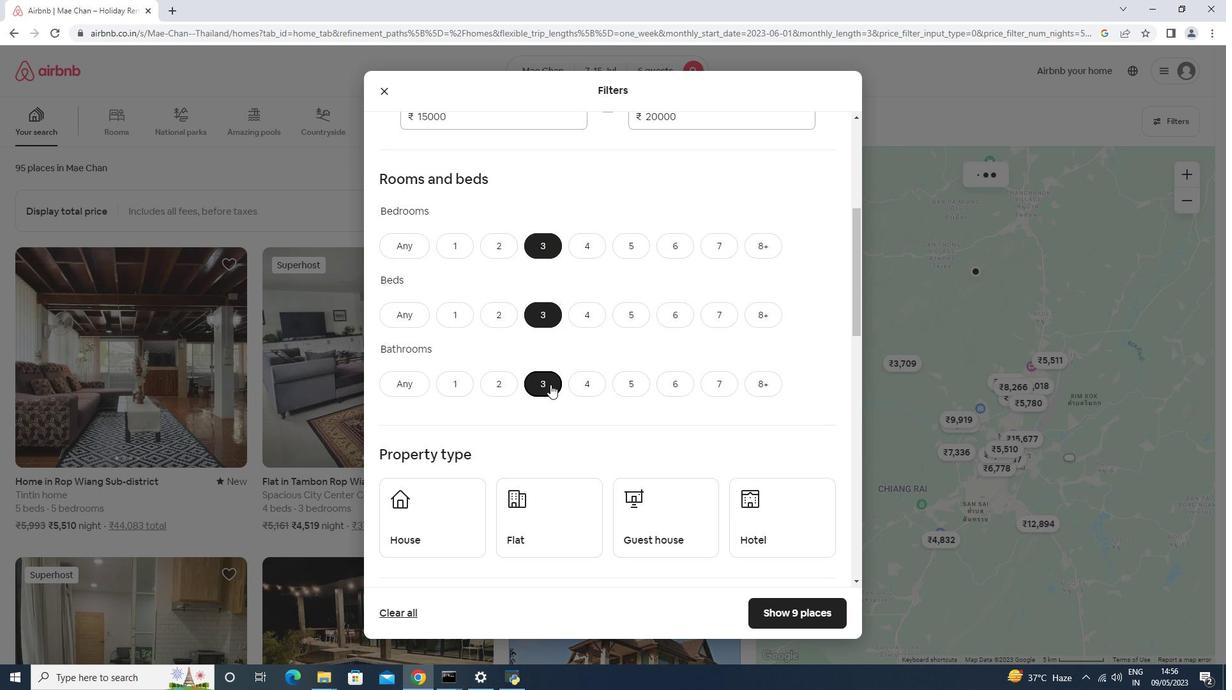 
Action: Mouse scrolled (550, 384) with delta (0, 0)
Screenshot: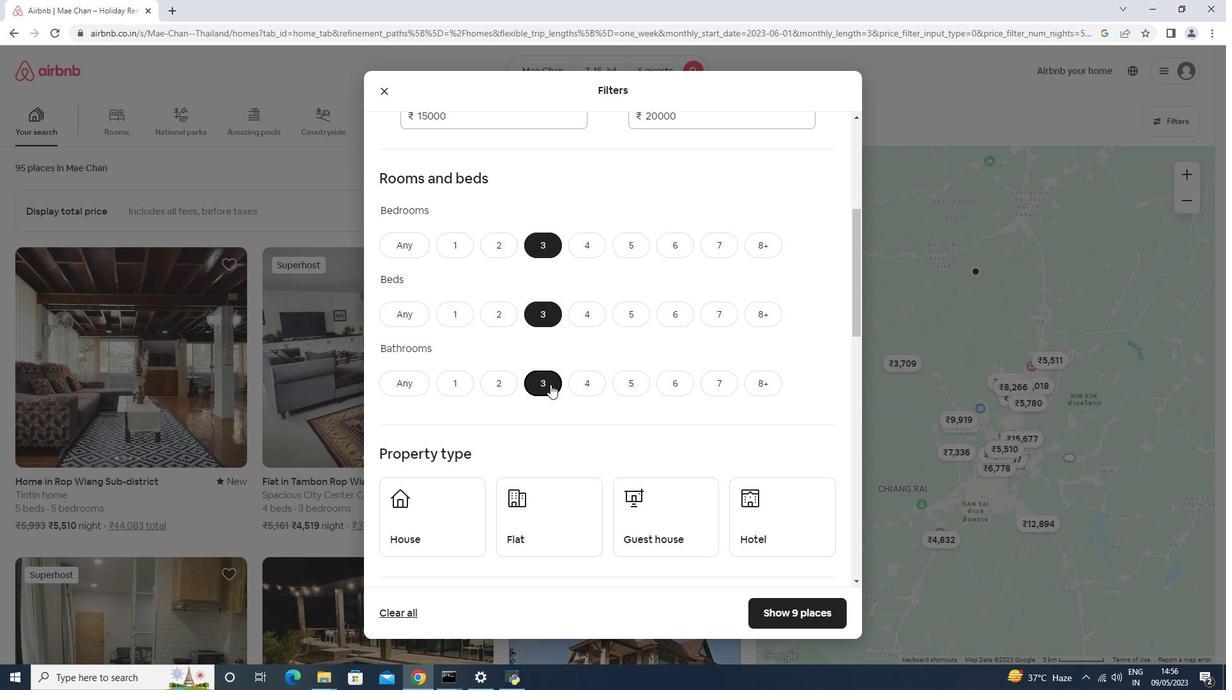 
Action: Mouse moved to (445, 260)
Screenshot: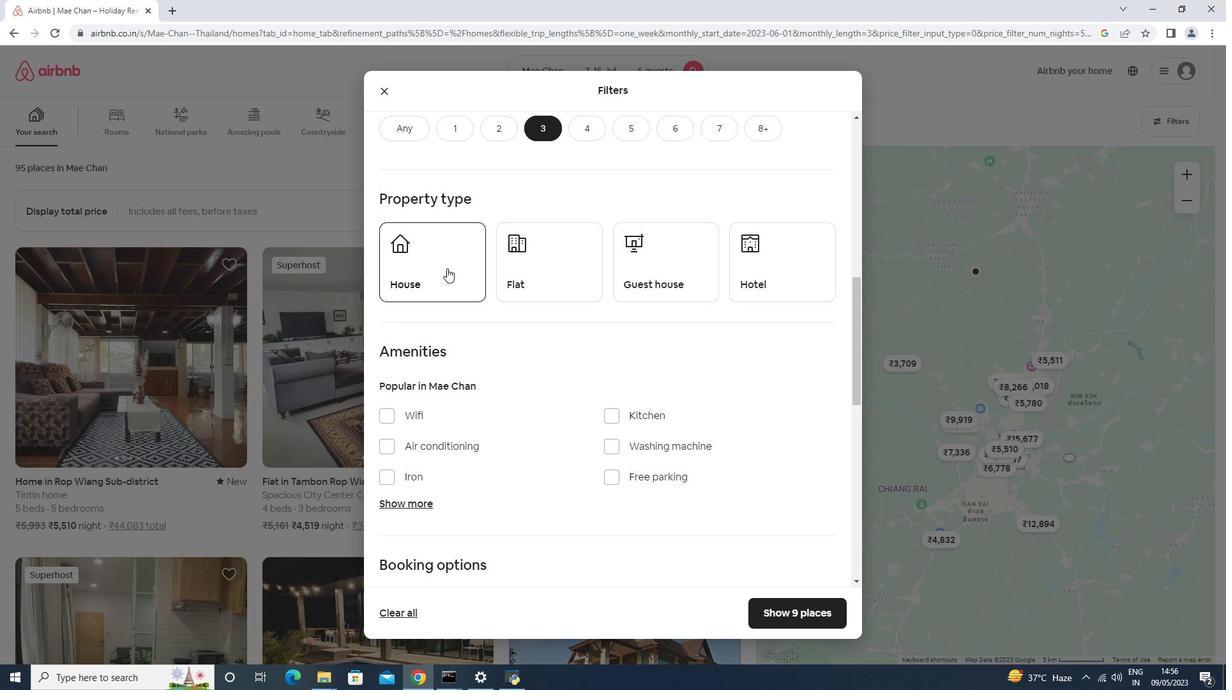 
Action: Mouse pressed left at (445, 260)
Screenshot: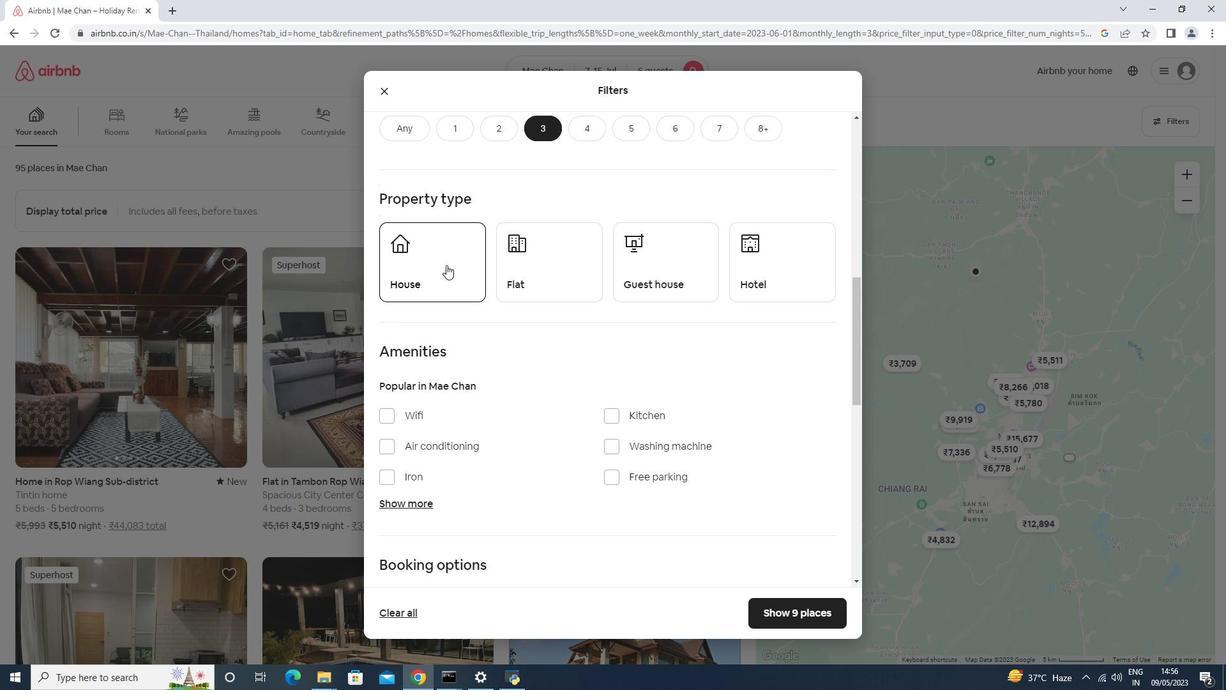 
Action: Mouse moved to (575, 262)
Screenshot: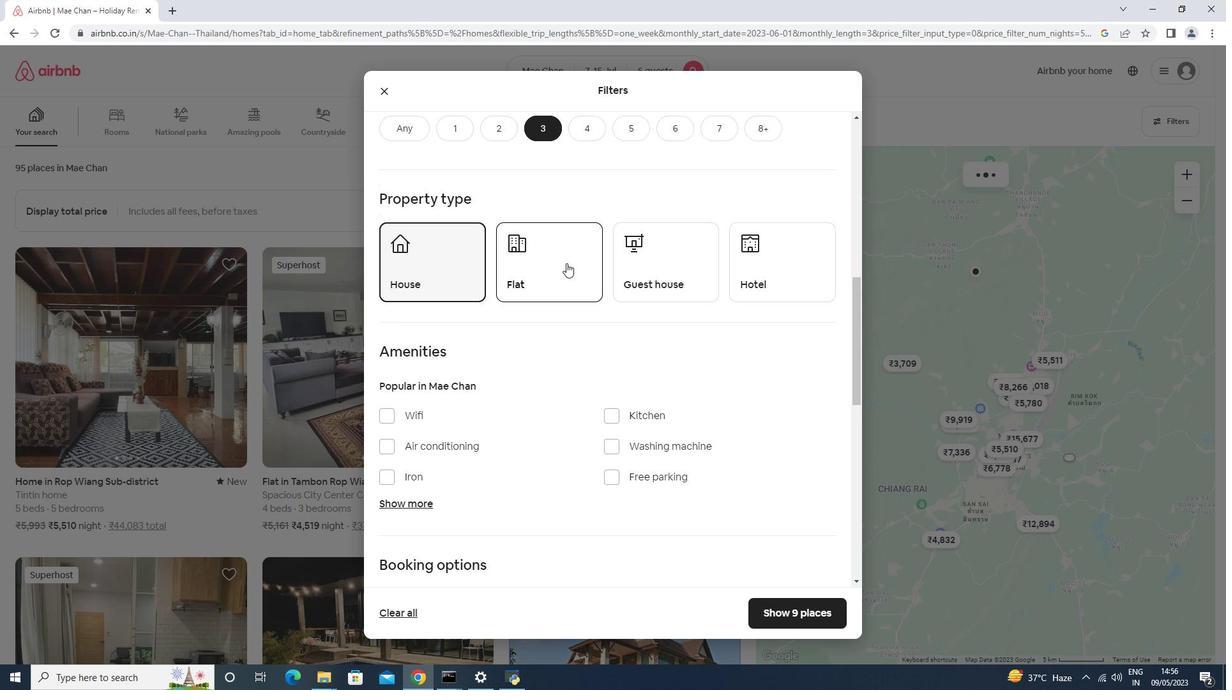 
Action: Mouse pressed left at (575, 262)
Screenshot: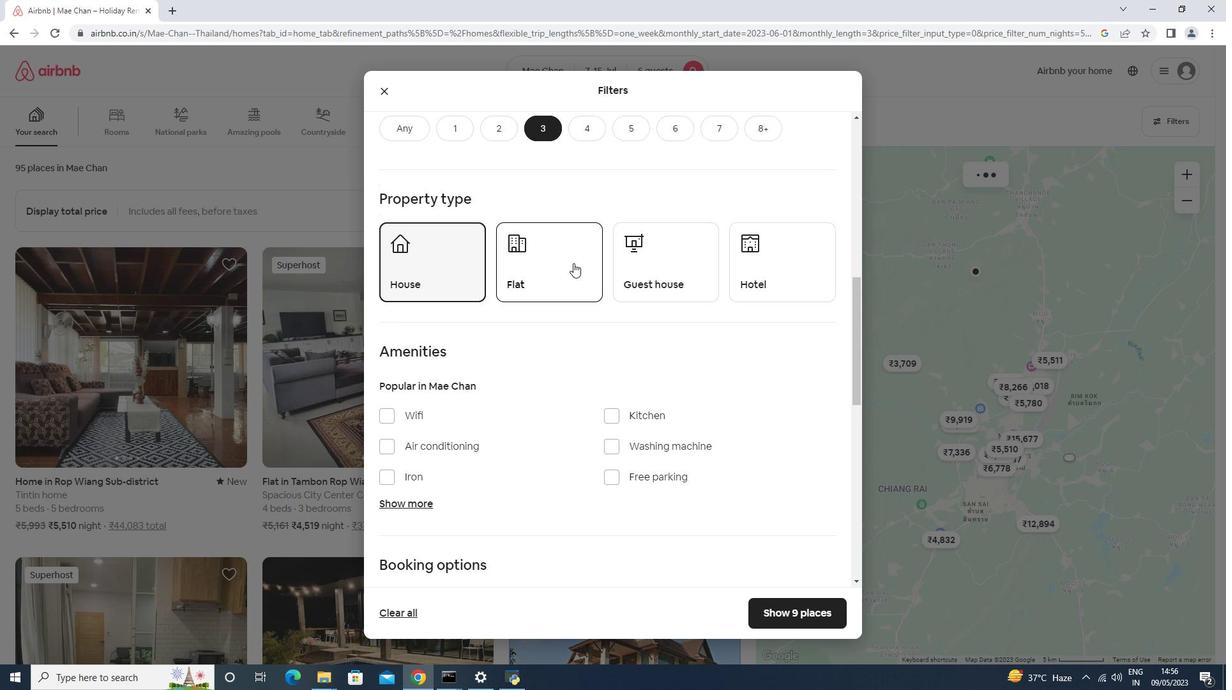 
Action: Mouse moved to (687, 258)
Screenshot: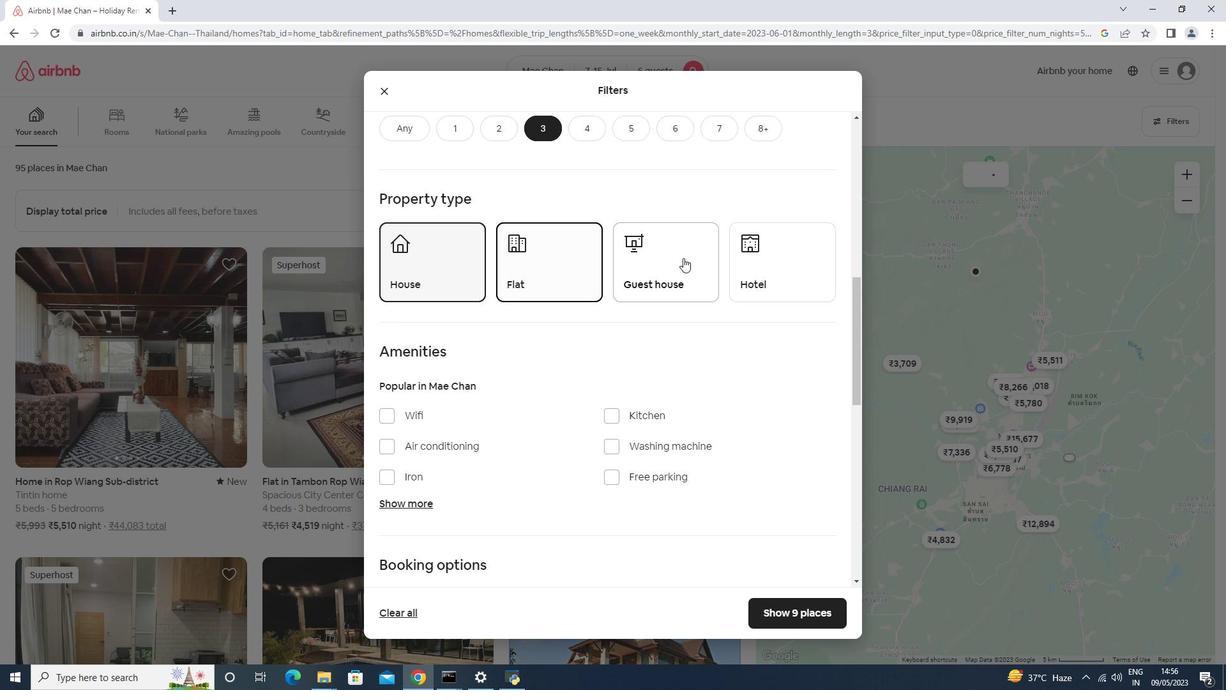 
Action: Mouse pressed left at (687, 258)
Screenshot: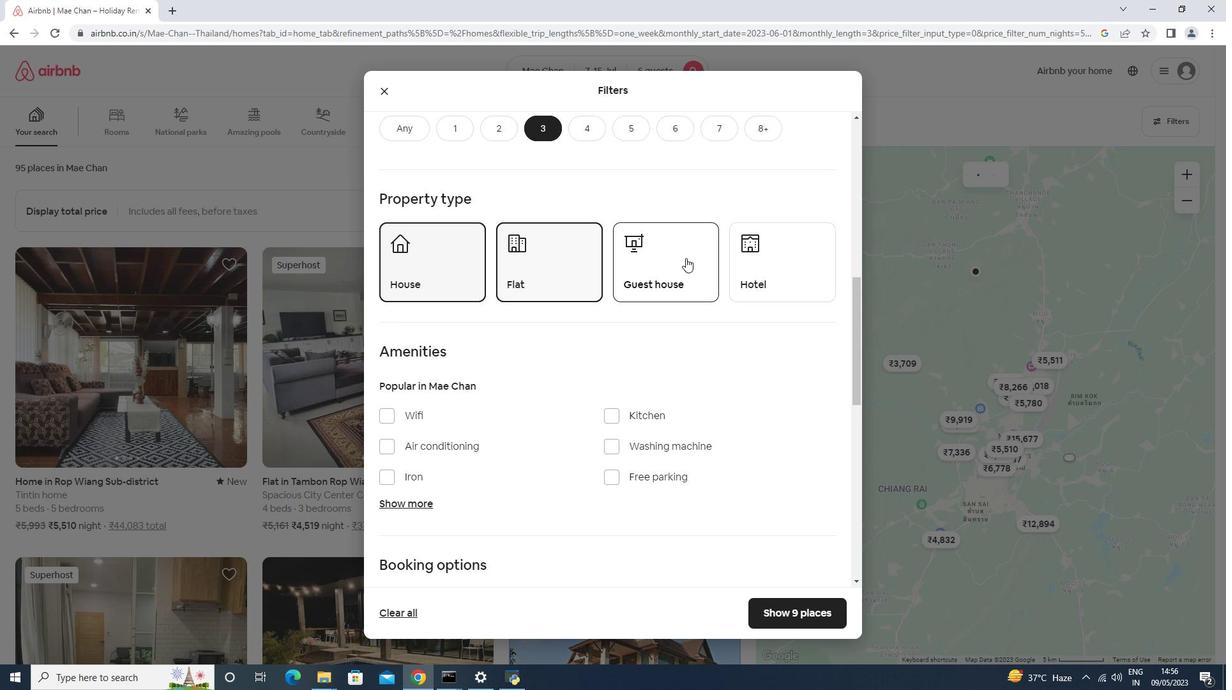 
Action: Mouse moved to (699, 256)
Screenshot: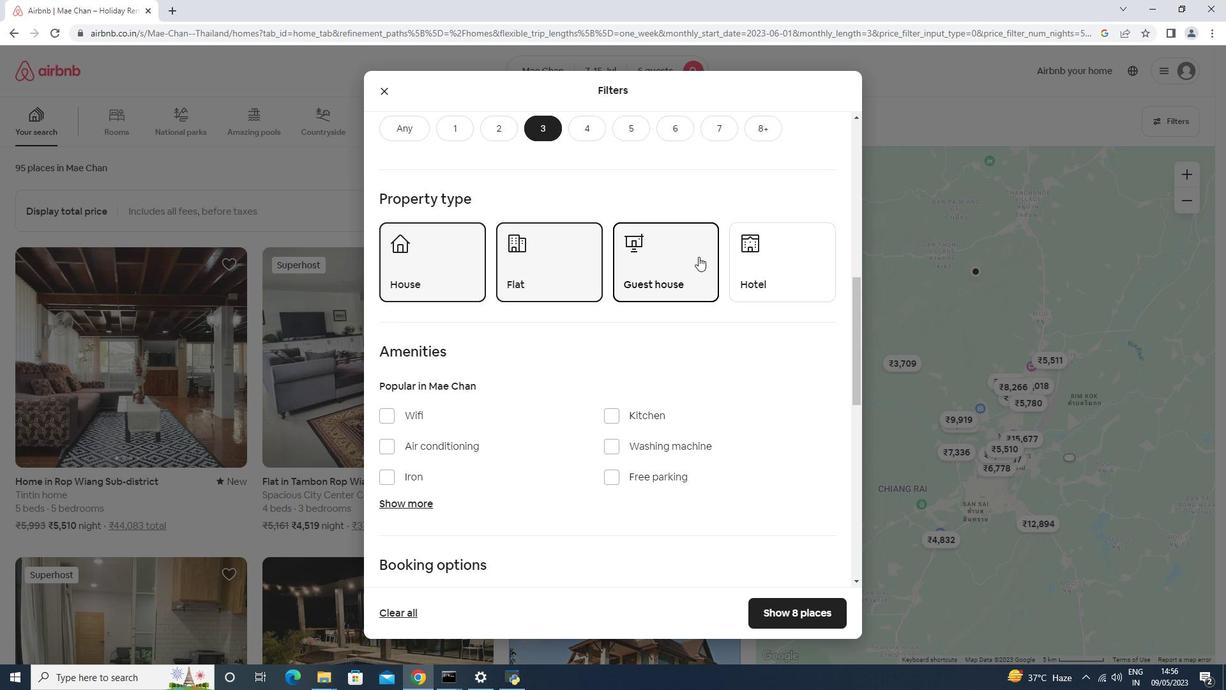
Action: Mouse scrolled (699, 256) with delta (0, 0)
Screenshot: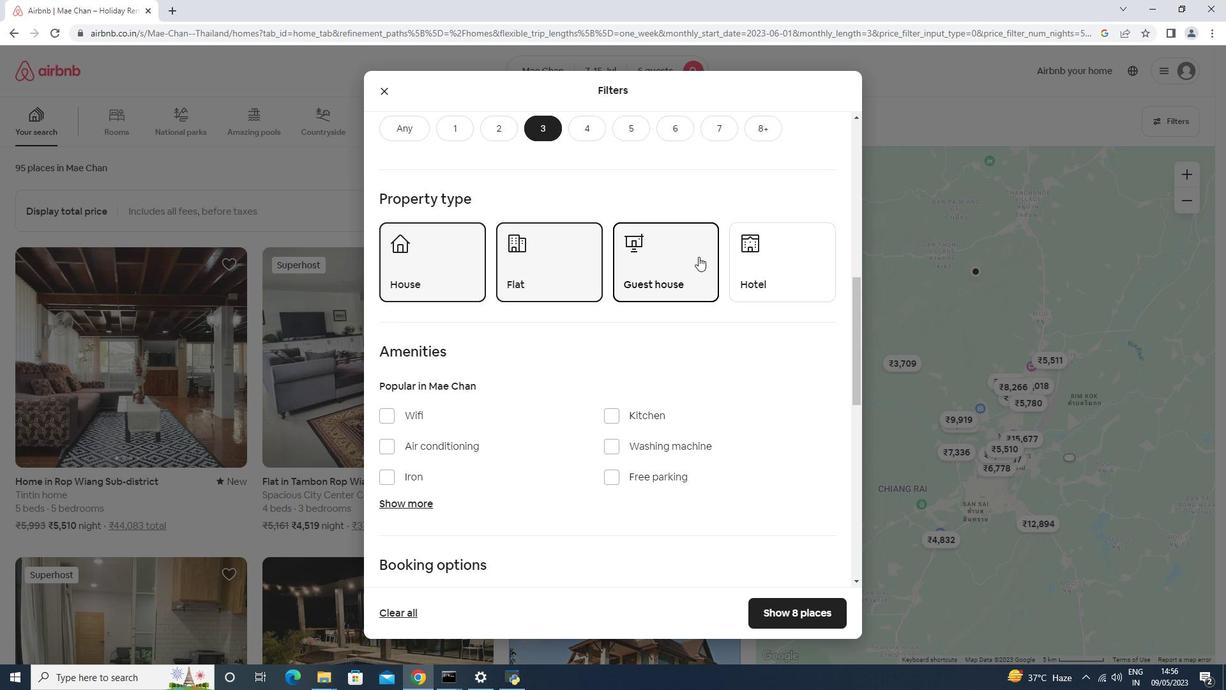 
Action: Mouse scrolled (699, 256) with delta (0, 0)
Screenshot: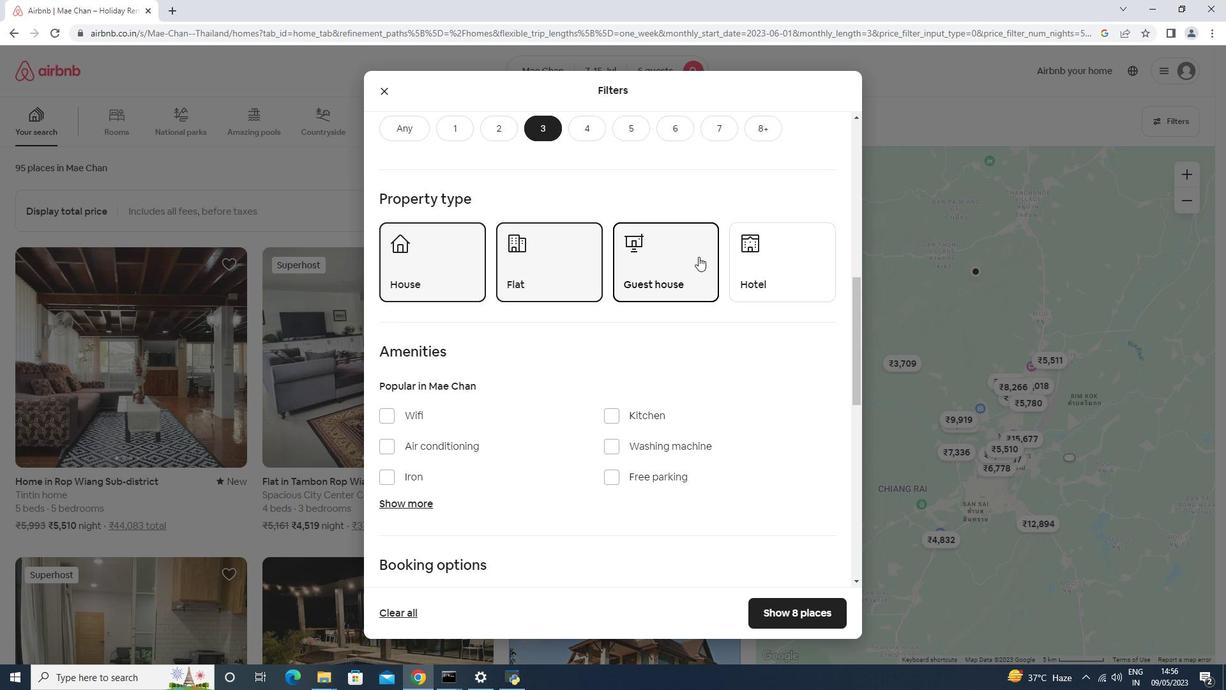 
Action: Mouse scrolled (699, 256) with delta (0, 0)
Screenshot: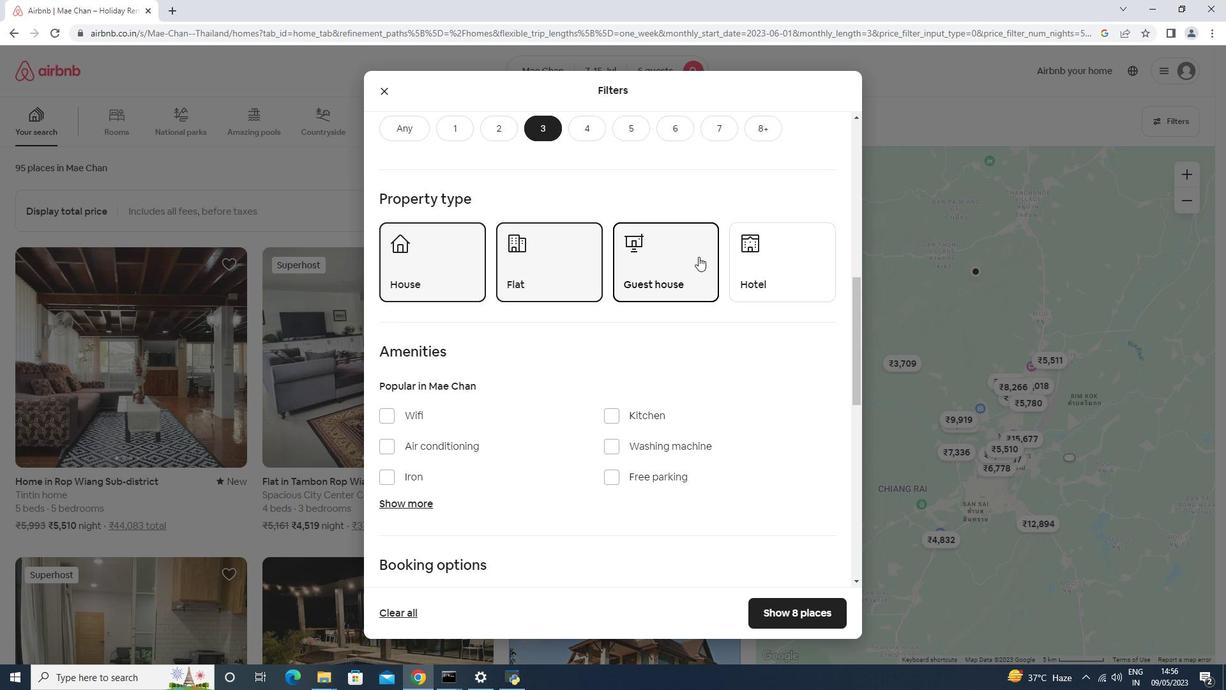 
Action: Mouse scrolled (699, 256) with delta (0, 0)
Screenshot: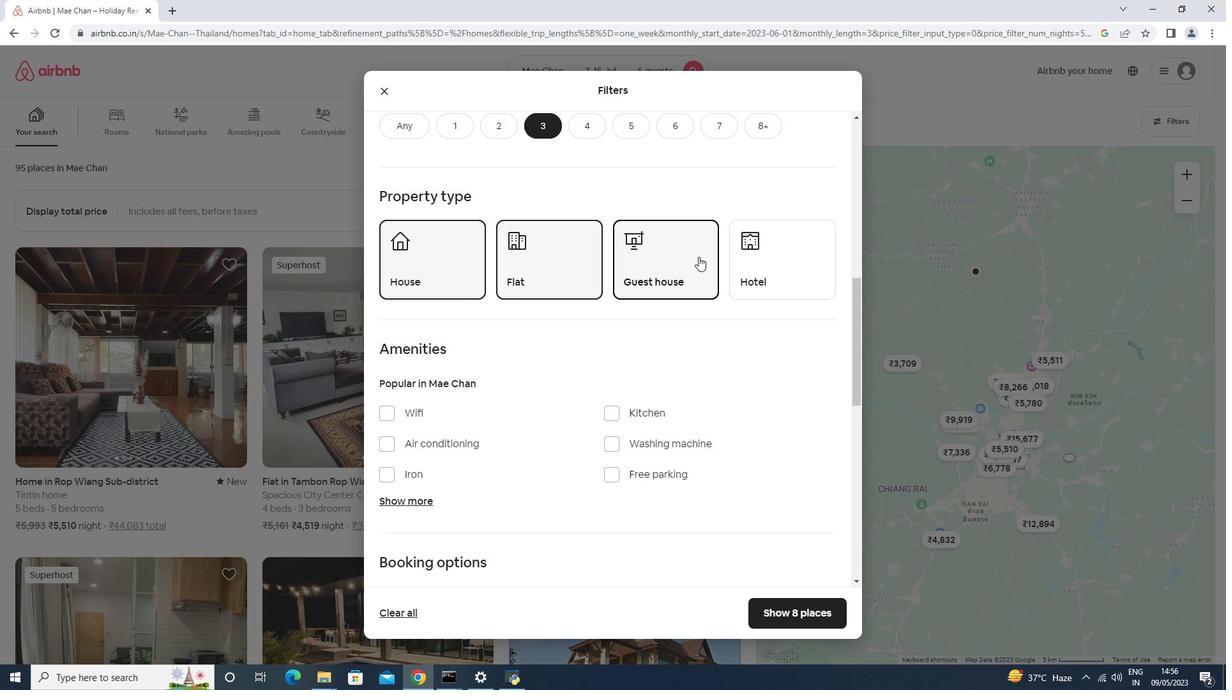 
Action: Mouse moved to (811, 398)
Screenshot: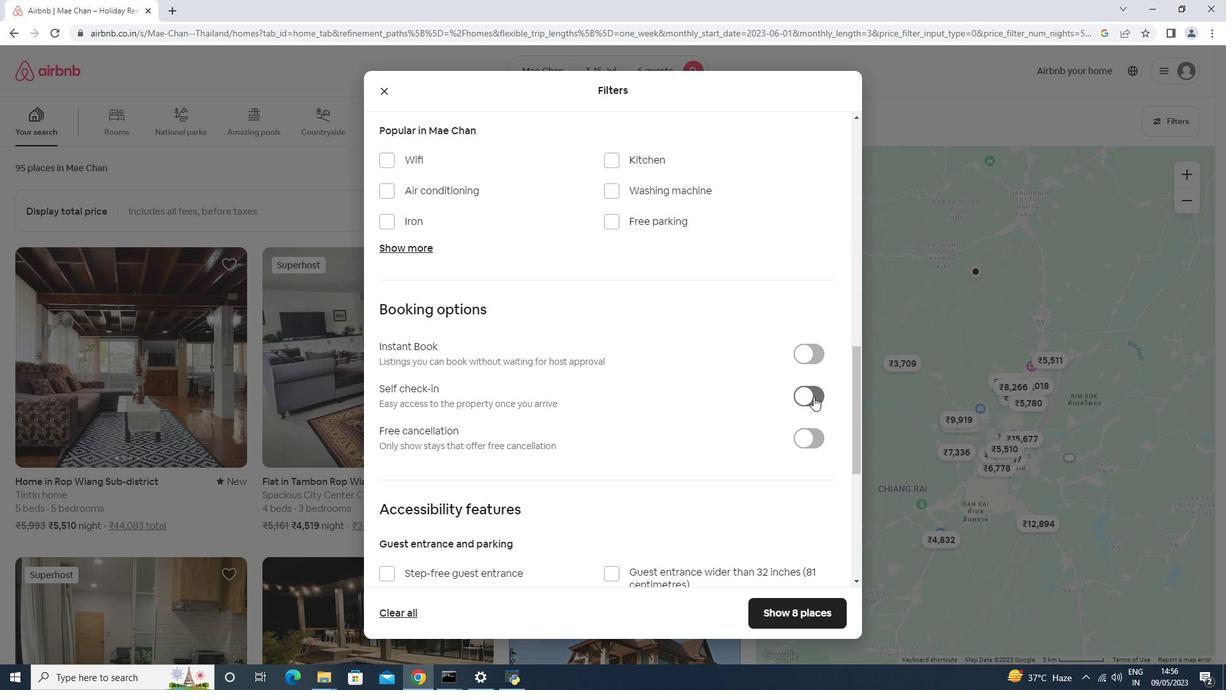 
Action: Mouse pressed left at (814, 398)
Screenshot: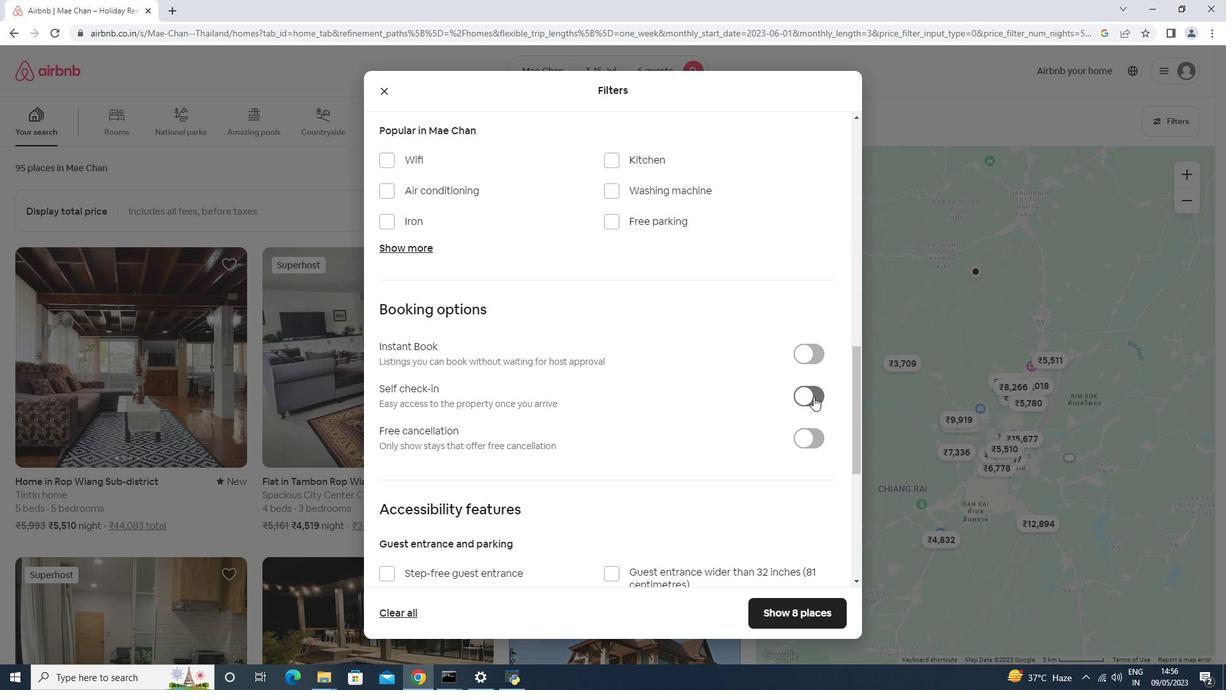 
Action: Mouse scrolled (811, 398) with delta (0, 0)
Screenshot: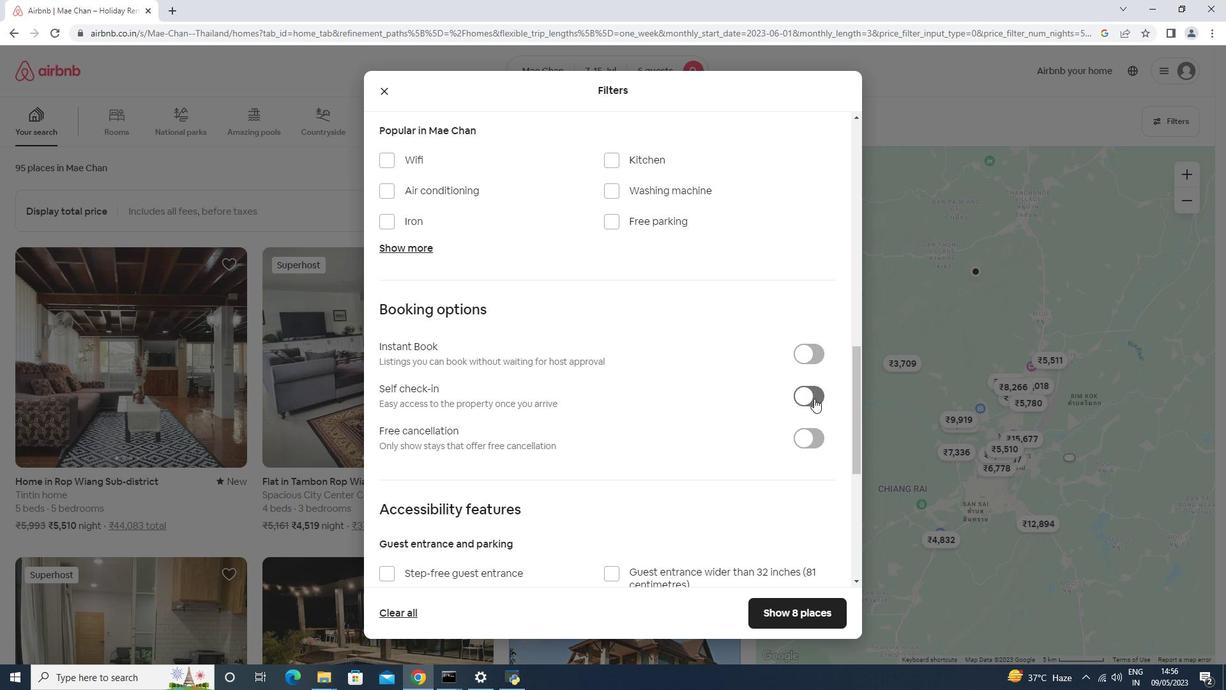 
Action: Mouse scrolled (811, 398) with delta (0, 0)
Screenshot: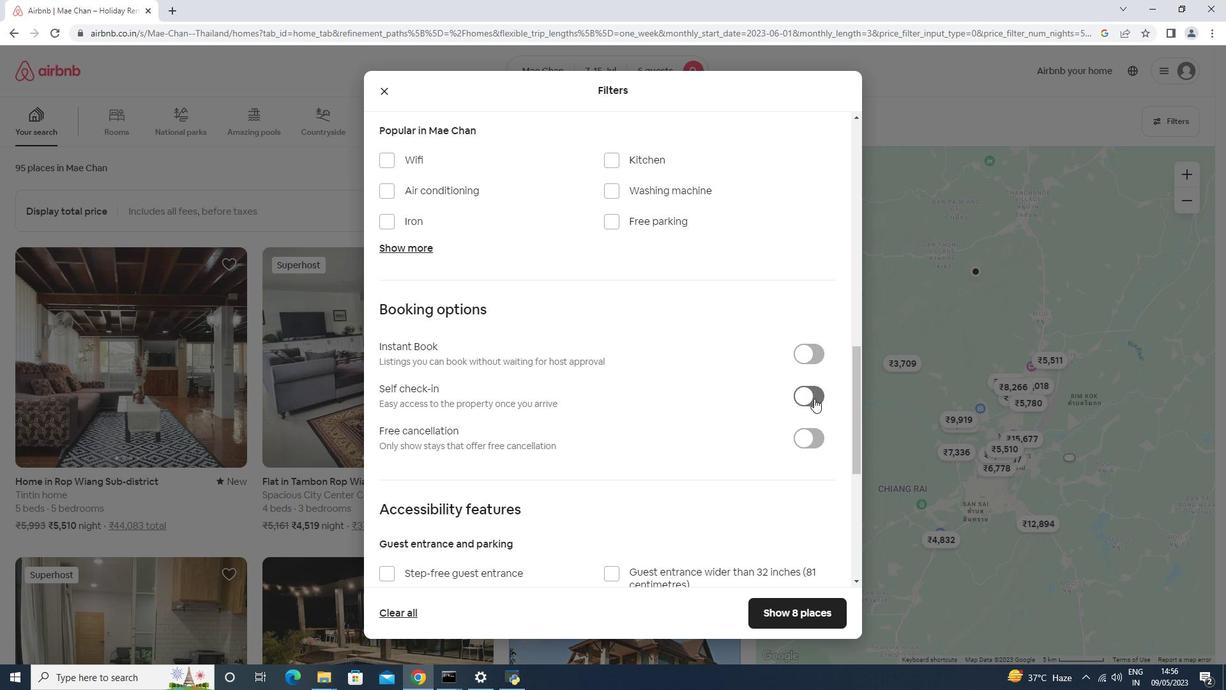 
Action: Mouse scrolled (811, 398) with delta (0, 0)
Screenshot: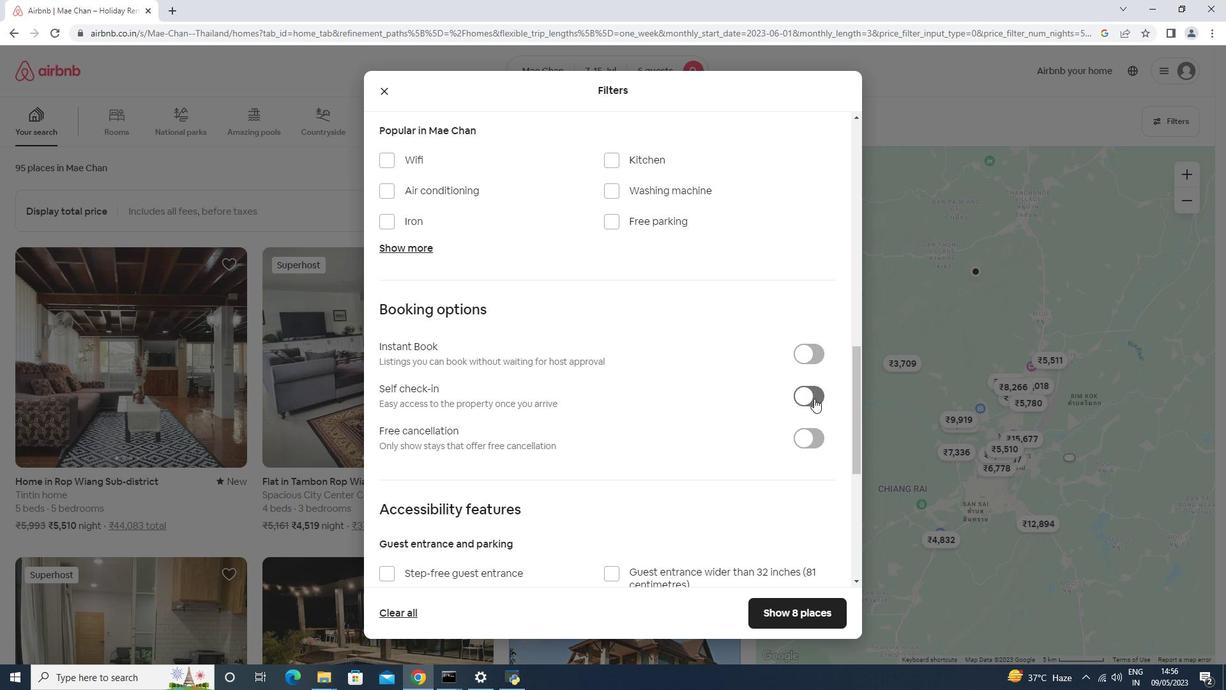 
Action: Mouse scrolled (811, 398) with delta (0, 0)
Screenshot: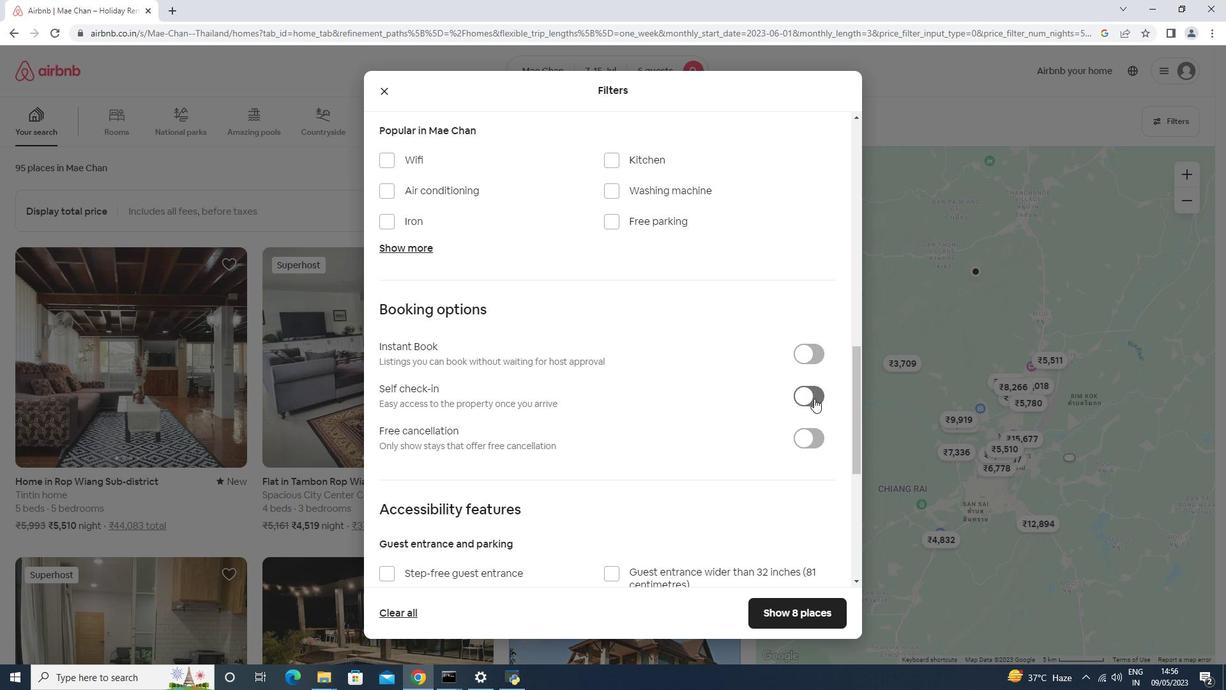 
Action: Mouse scrolled (811, 398) with delta (0, 0)
Screenshot: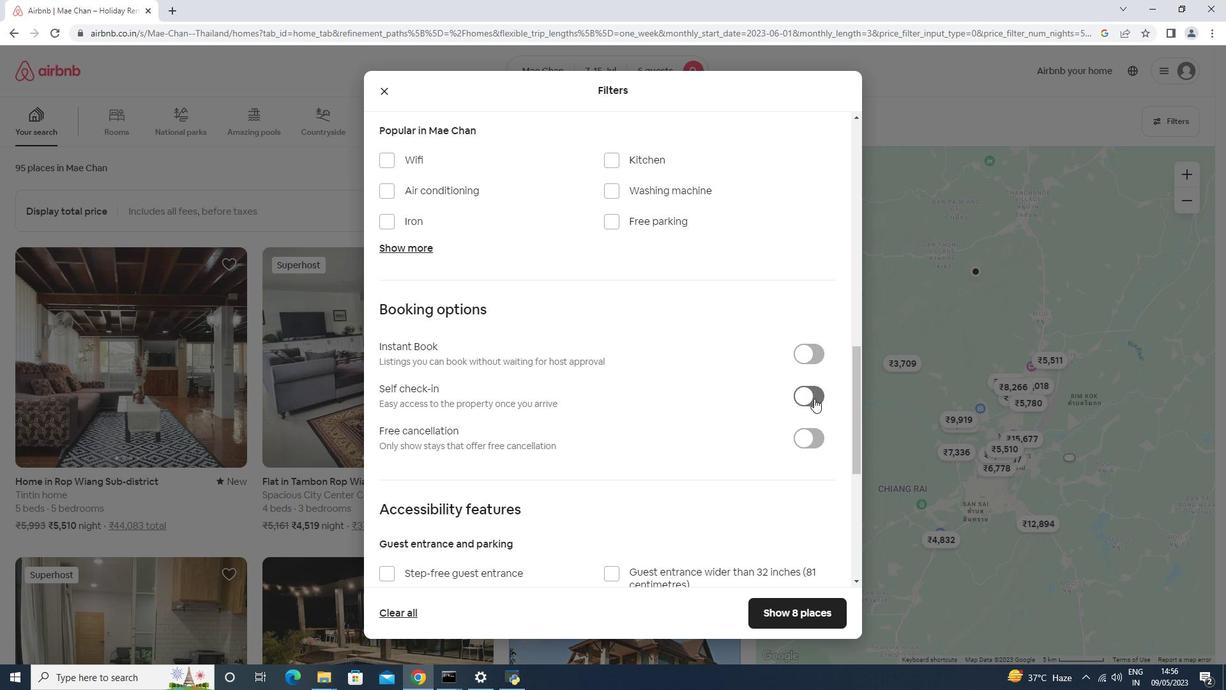 
Action: Mouse scrolled (811, 398) with delta (0, 0)
Screenshot: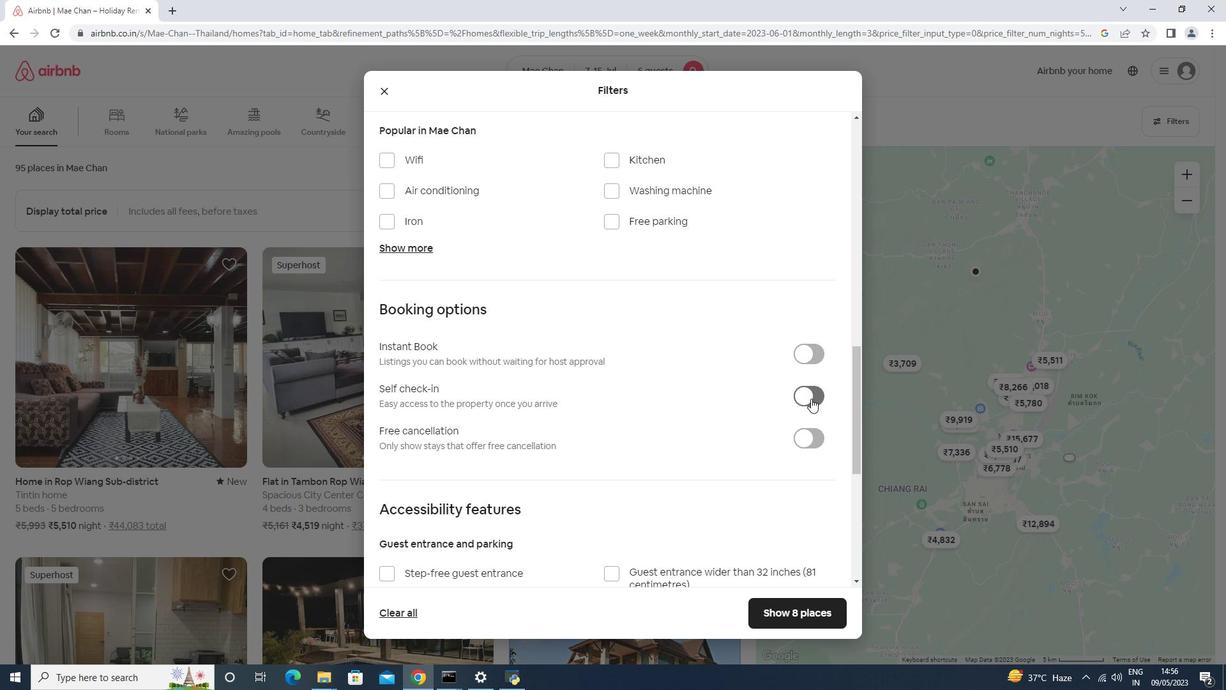 
Action: Mouse moved to (507, 485)
Screenshot: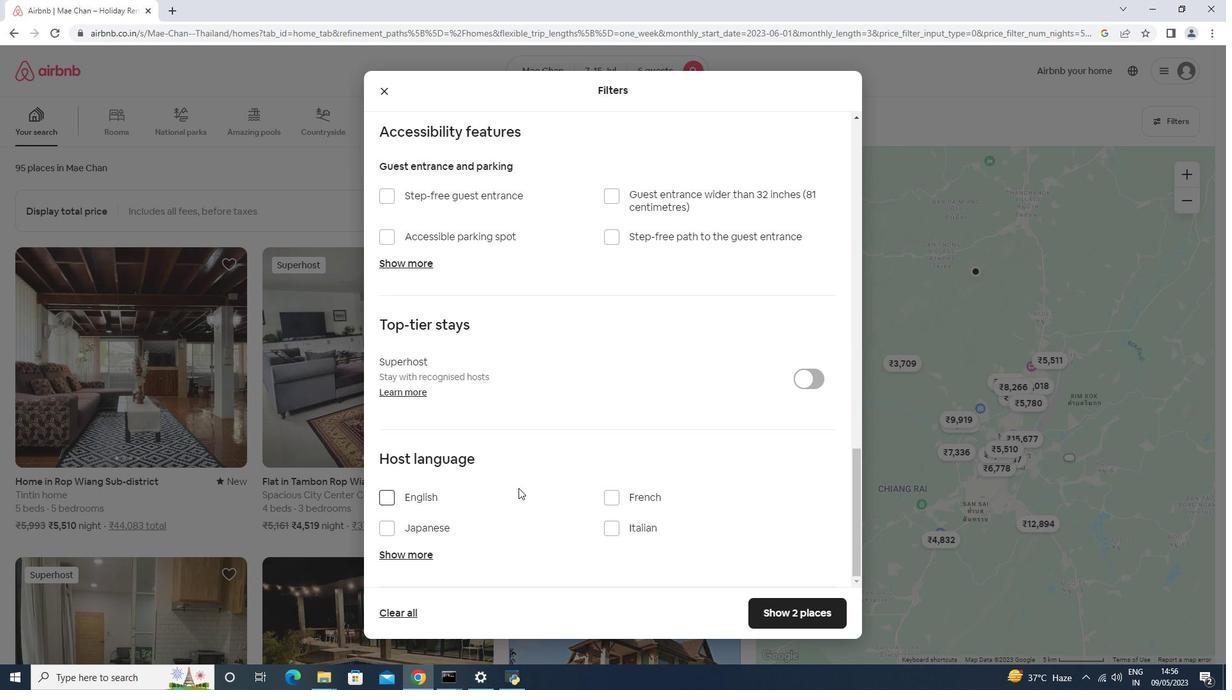 
Action: Mouse pressed left at (507, 485)
Screenshot: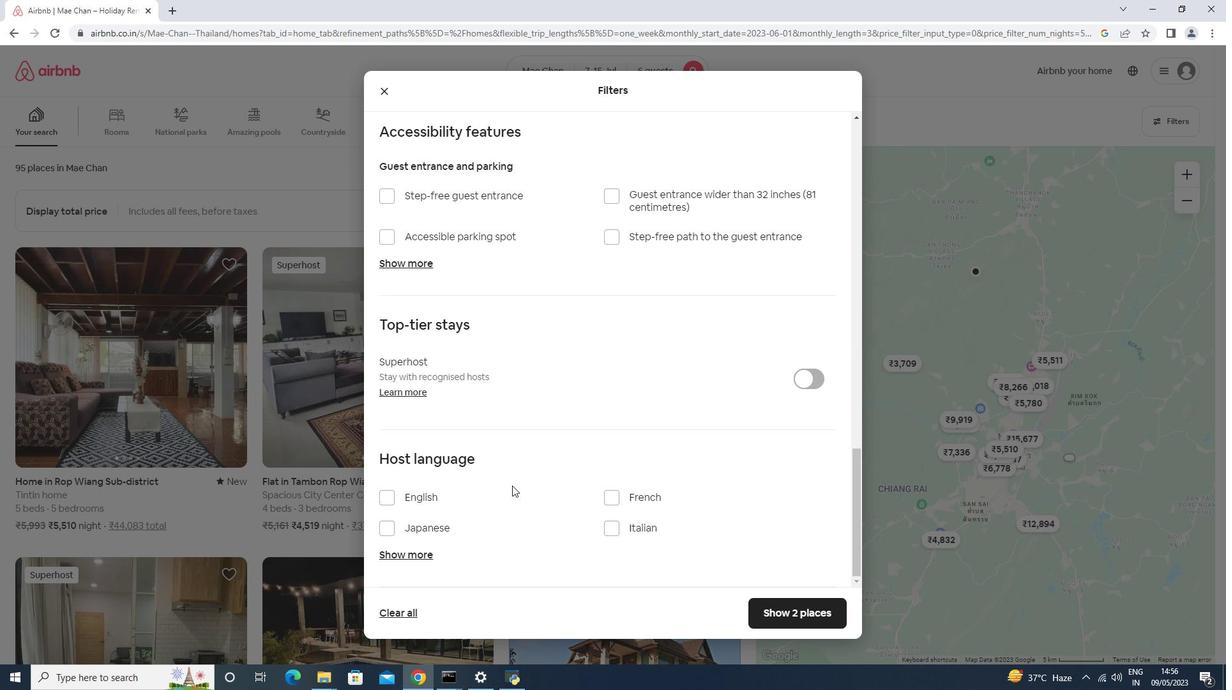 
Action: Mouse moved to (502, 492)
Screenshot: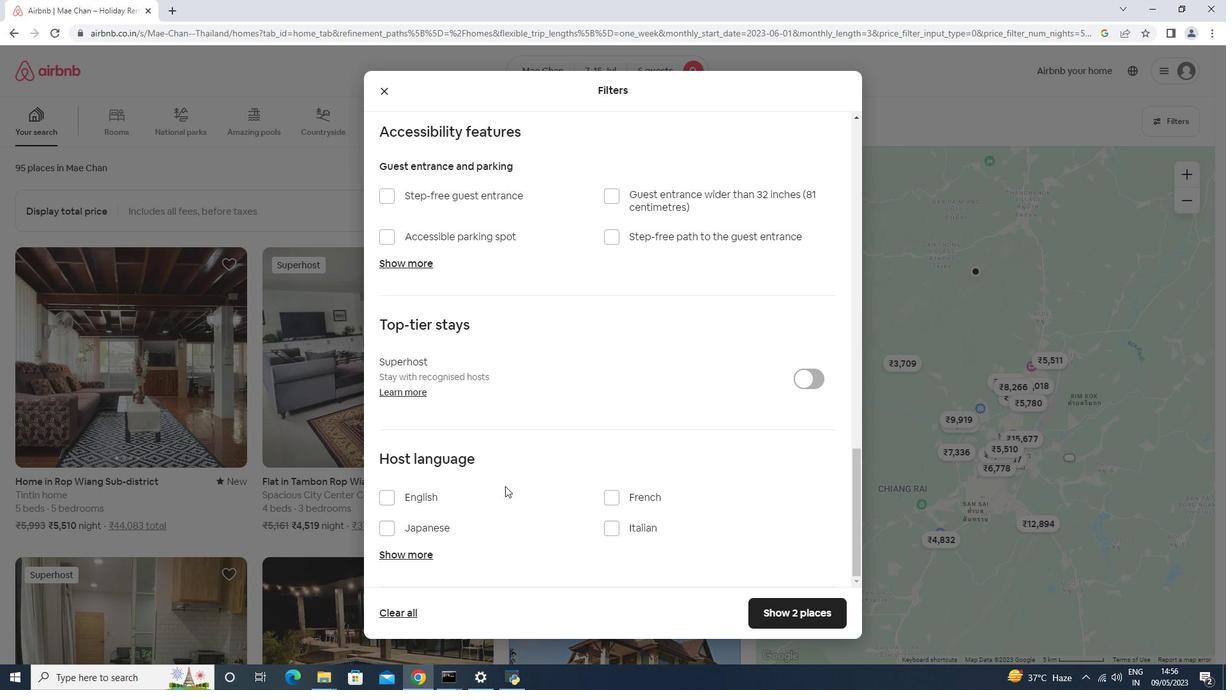 
Action: Mouse pressed left at (502, 492)
Screenshot: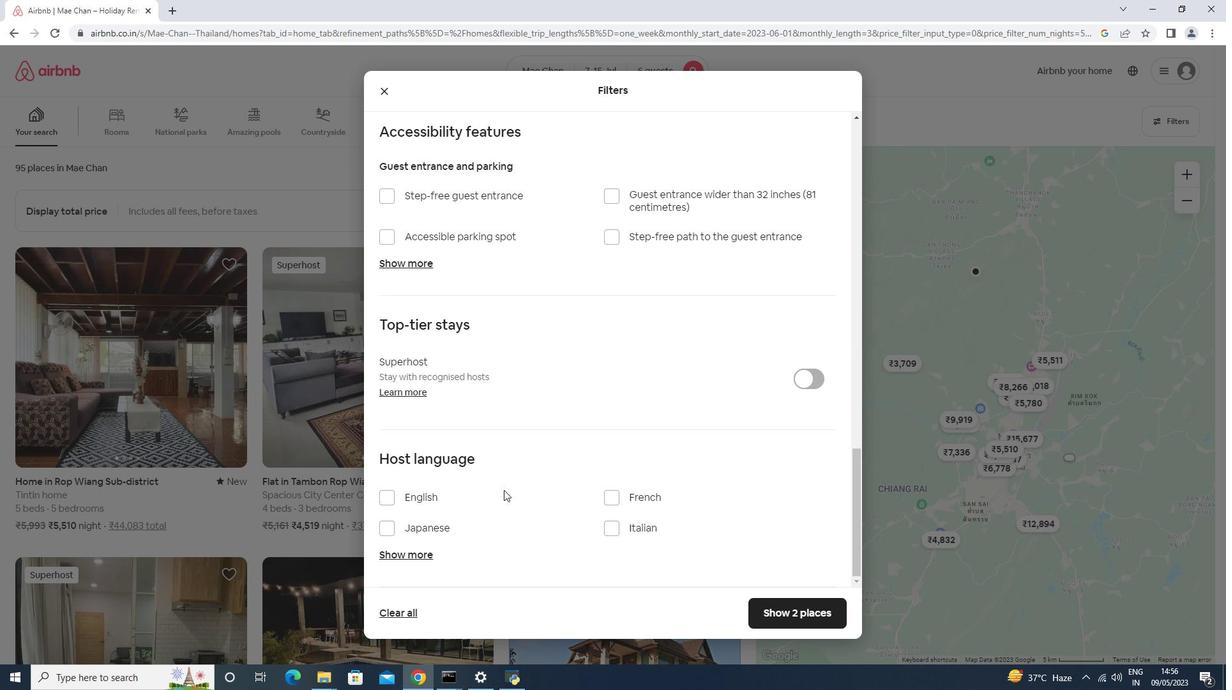 
Action: Mouse moved to (789, 609)
Screenshot: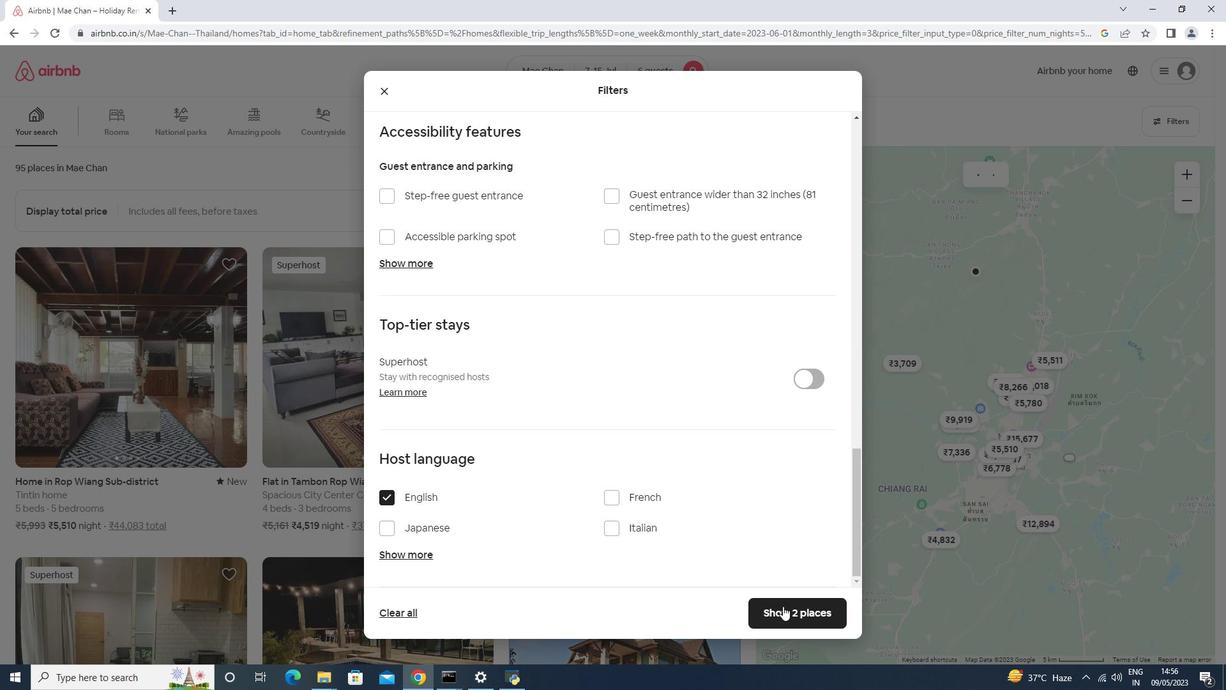 
Action: Mouse pressed left at (789, 609)
Screenshot: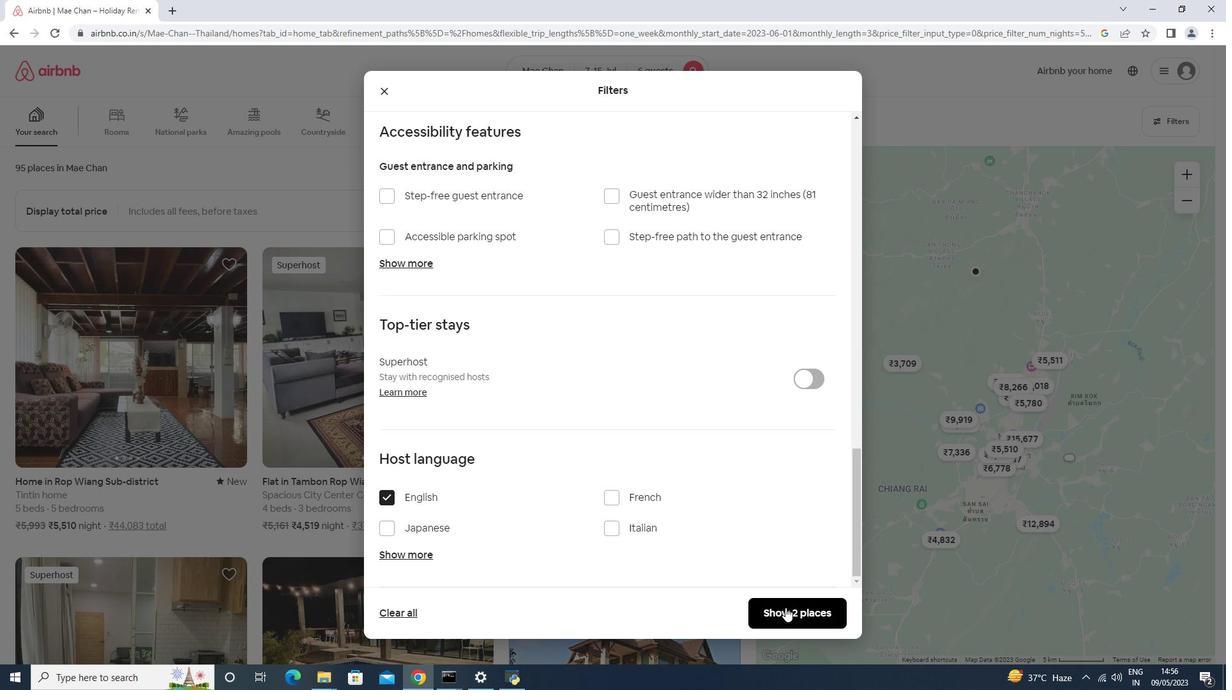 
